Task: Open Card Card0000000235 in Board Board0000000059 in Workspace WS0000000020 in Trello. Add Member Email0000000079 to Card Card0000000235 in Board Board0000000059 in Workspace WS0000000020 in Trello. Add Orange Label titled Label0000000235 to Card Card0000000235 in Board Board0000000059 in Workspace WS0000000020 in Trello. Add Checklist CL0000000235 to Card Card0000000235 in Board Board0000000059 in Workspace WS0000000020 in Trello. Add Dates with Start Date as Oct 01 2023 and Due Date as Oct 31 2023 to Card Card0000000235 in Board Board0000000059 in Workspace WS0000000020 in Trello
Action: Mouse moved to (673, 712)
Screenshot: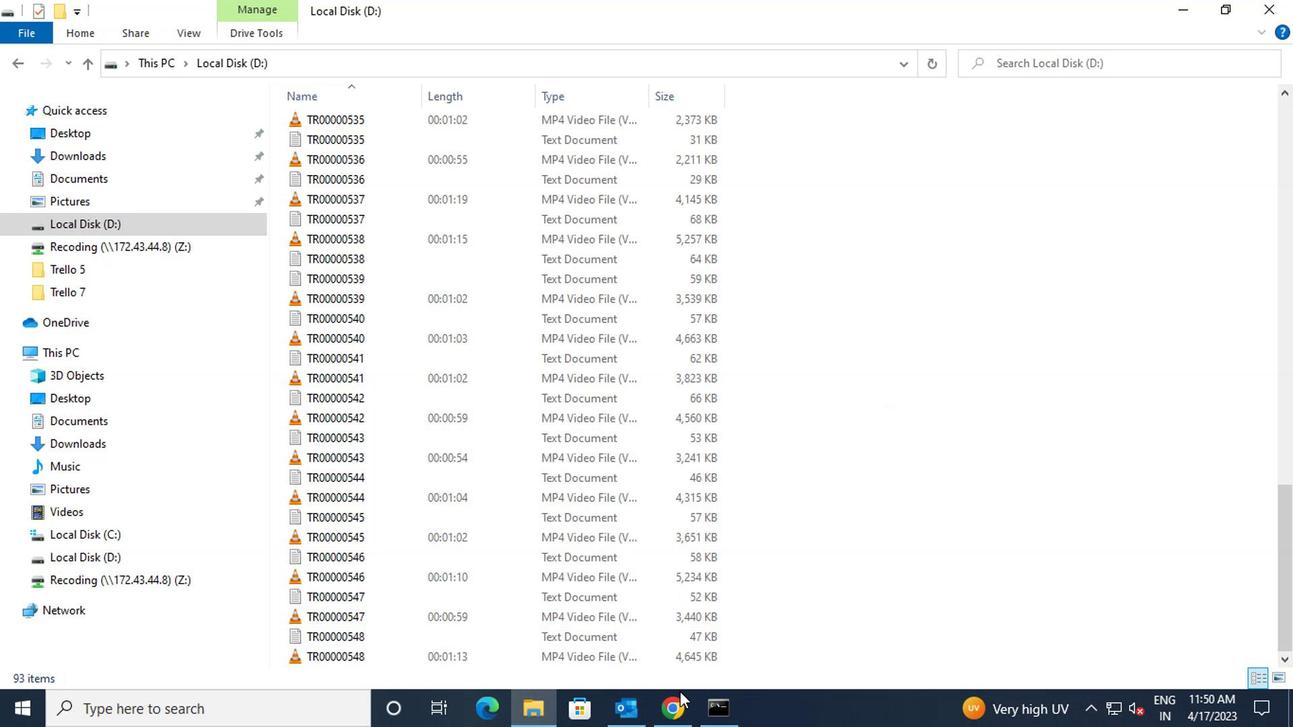 
Action: Mouse pressed left at (673, 712)
Screenshot: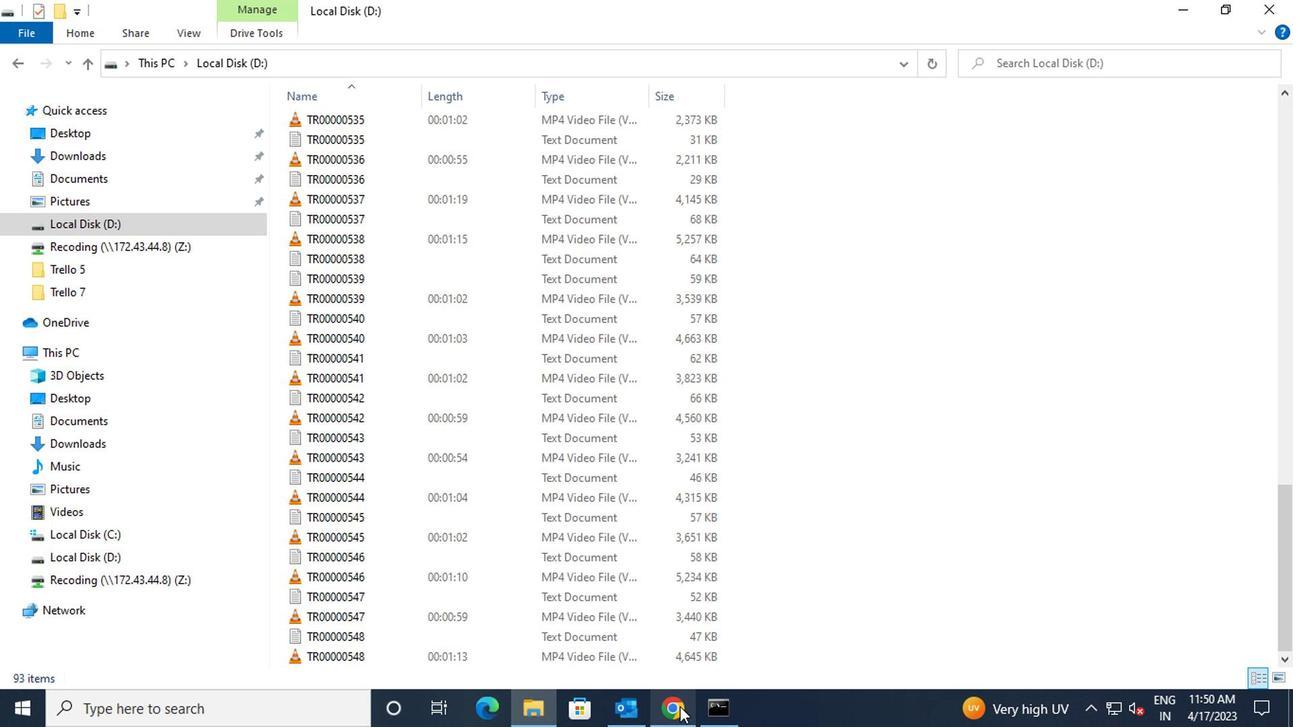
Action: Mouse moved to (138, 475)
Screenshot: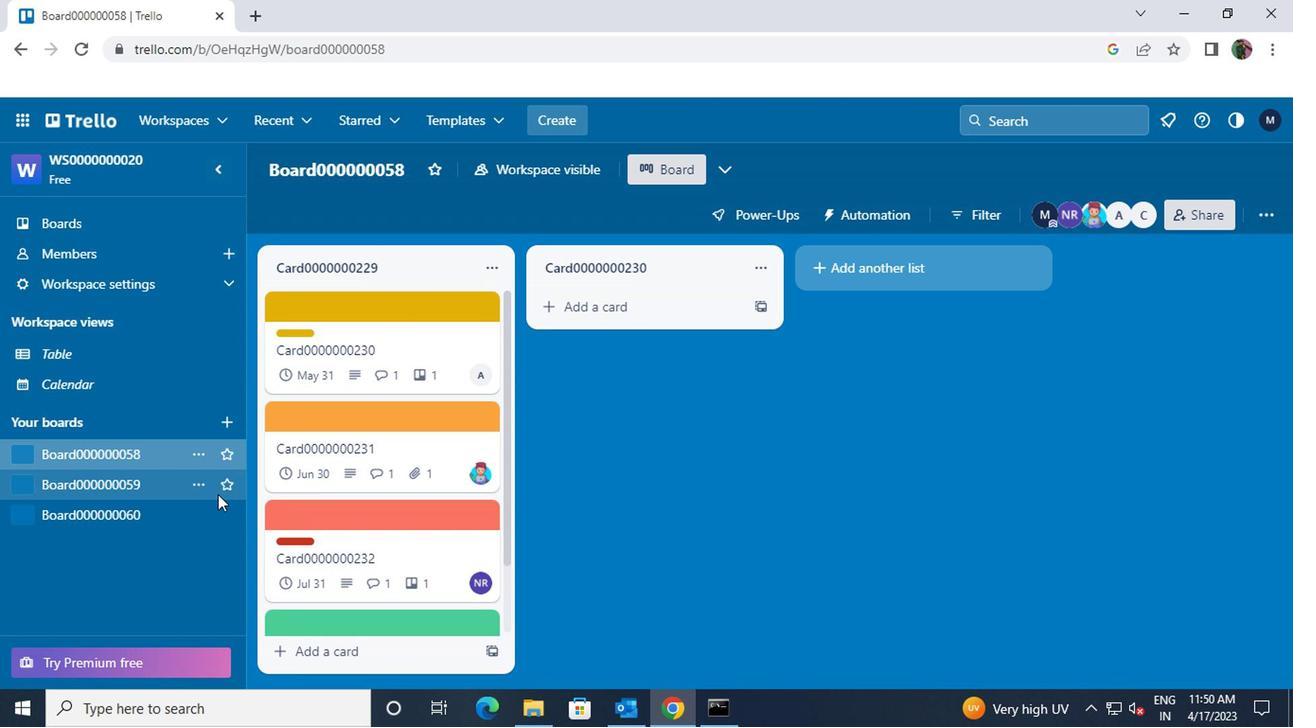 
Action: Mouse pressed left at (138, 475)
Screenshot: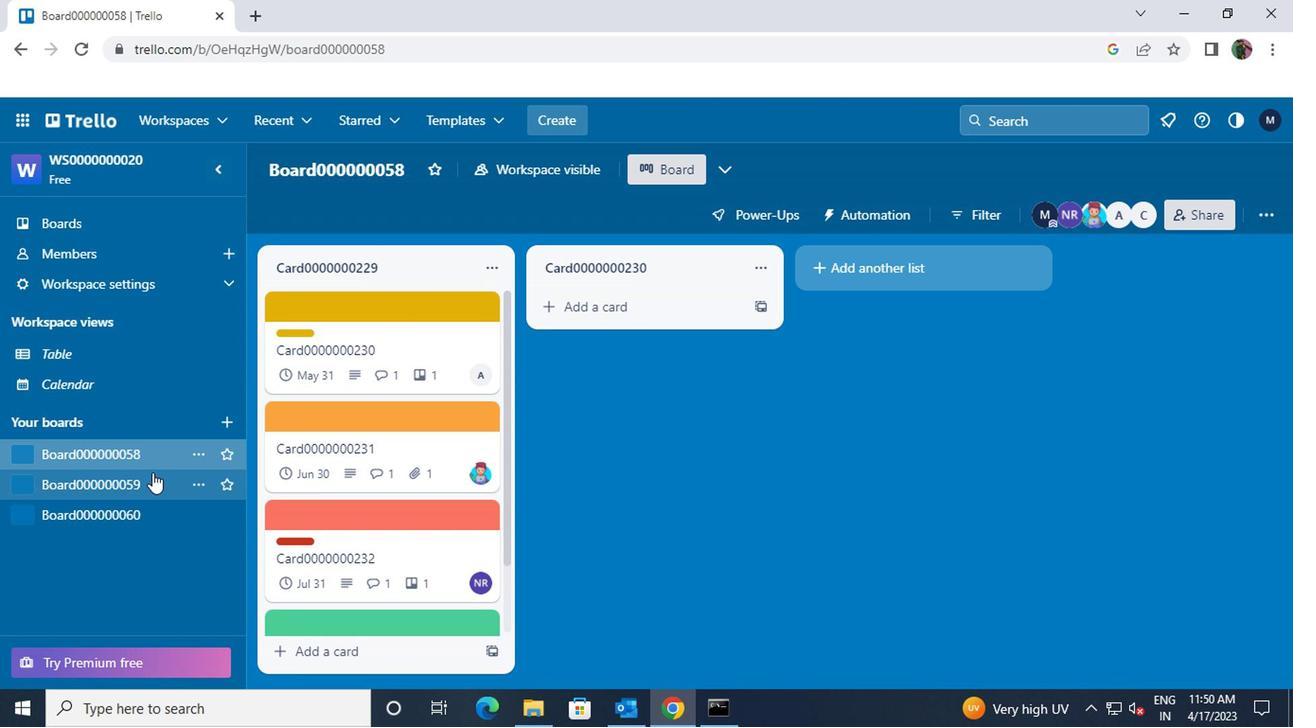 
Action: Mouse moved to (320, 510)
Screenshot: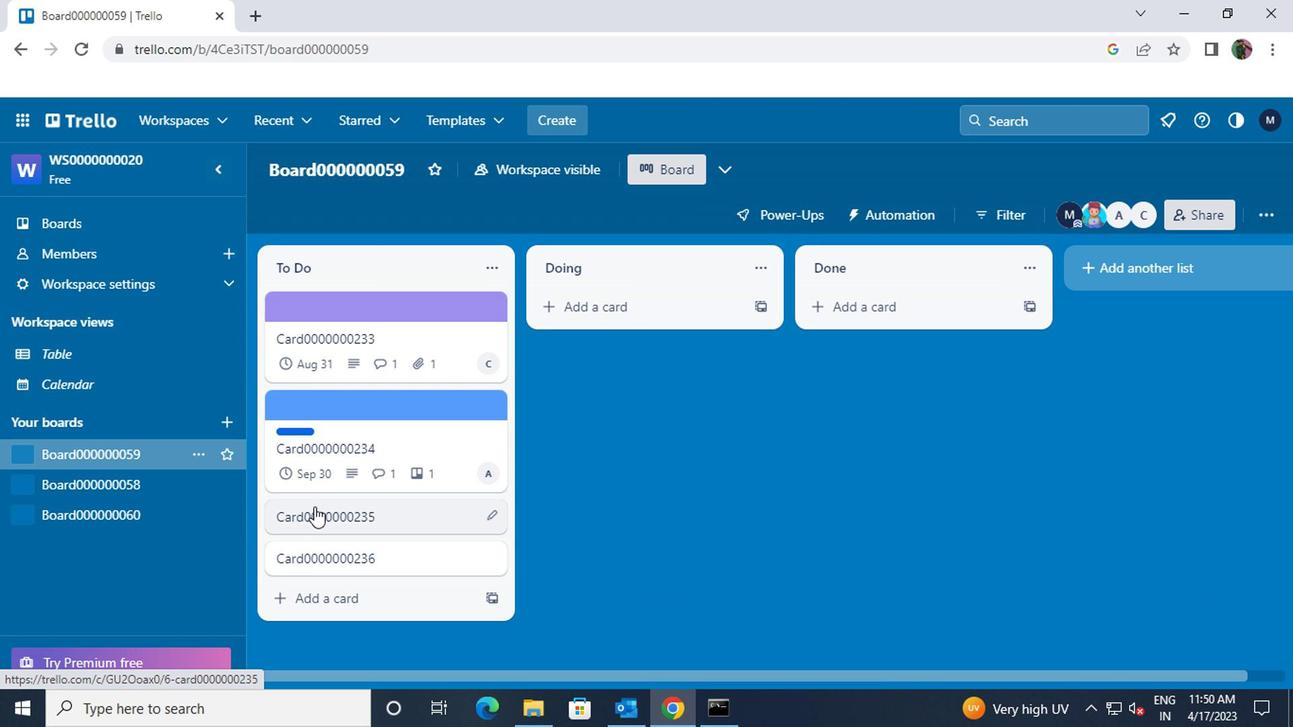 
Action: Mouse pressed left at (320, 510)
Screenshot: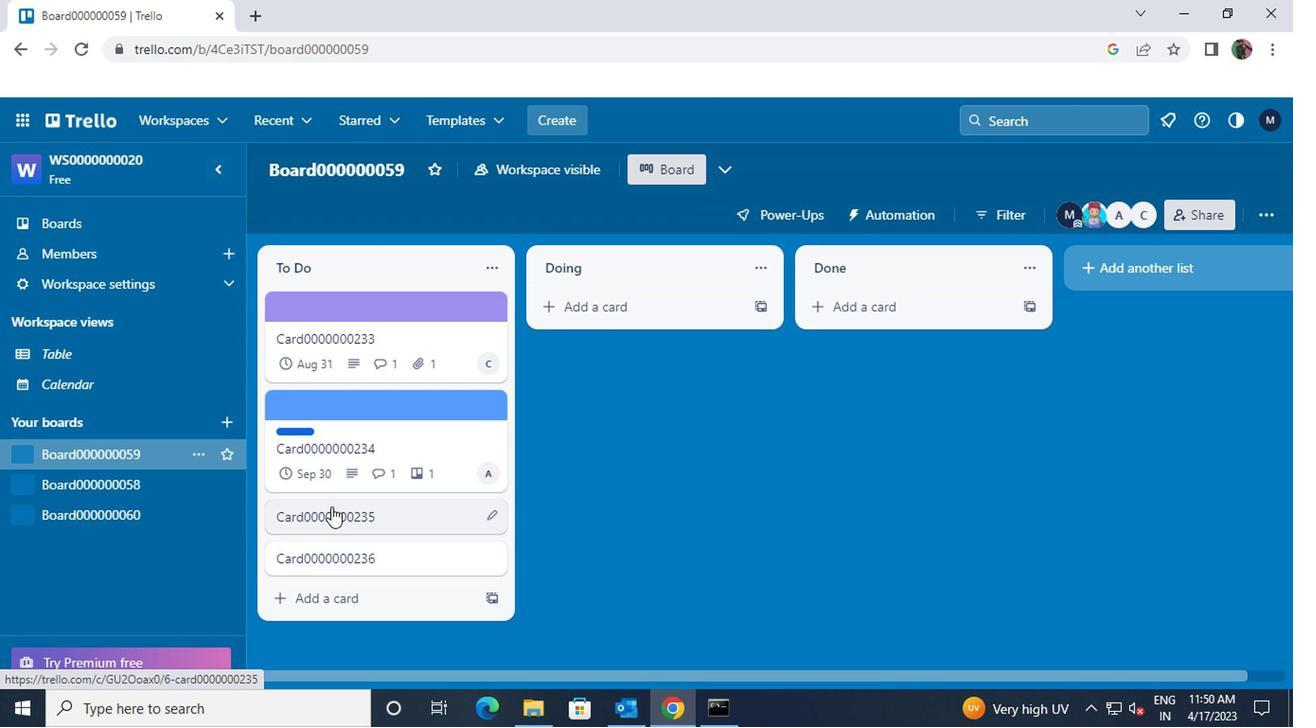 
Action: Mouse moved to (867, 271)
Screenshot: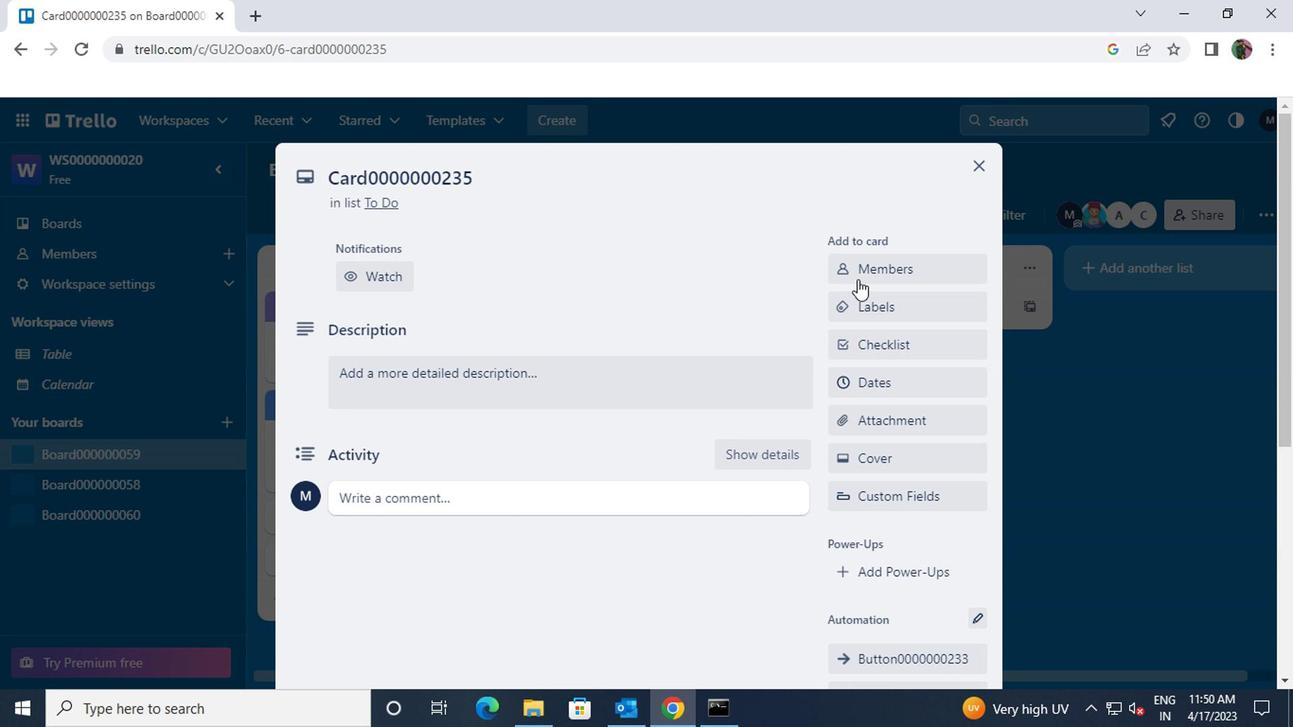 
Action: Mouse pressed left at (867, 271)
Screenshot: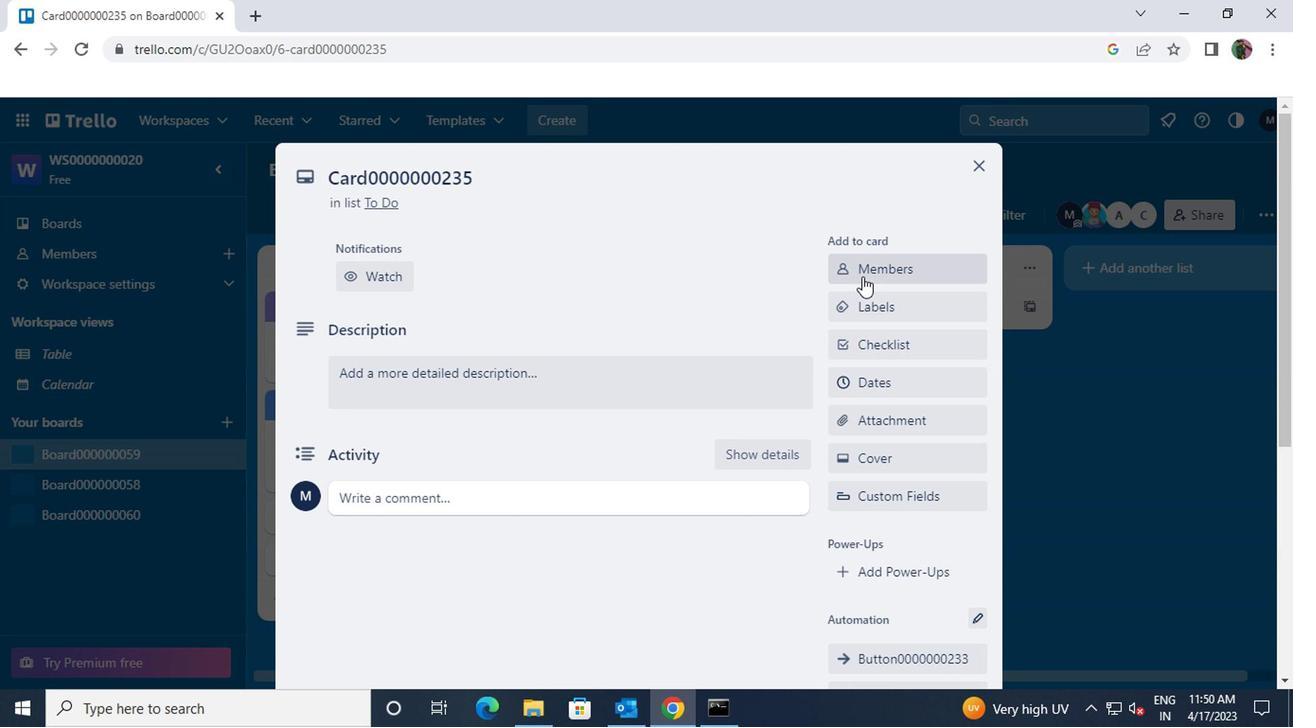 
Action: Key pressed vinnyoffice2<Key.shift>@GMAIL.COM
Screenshot: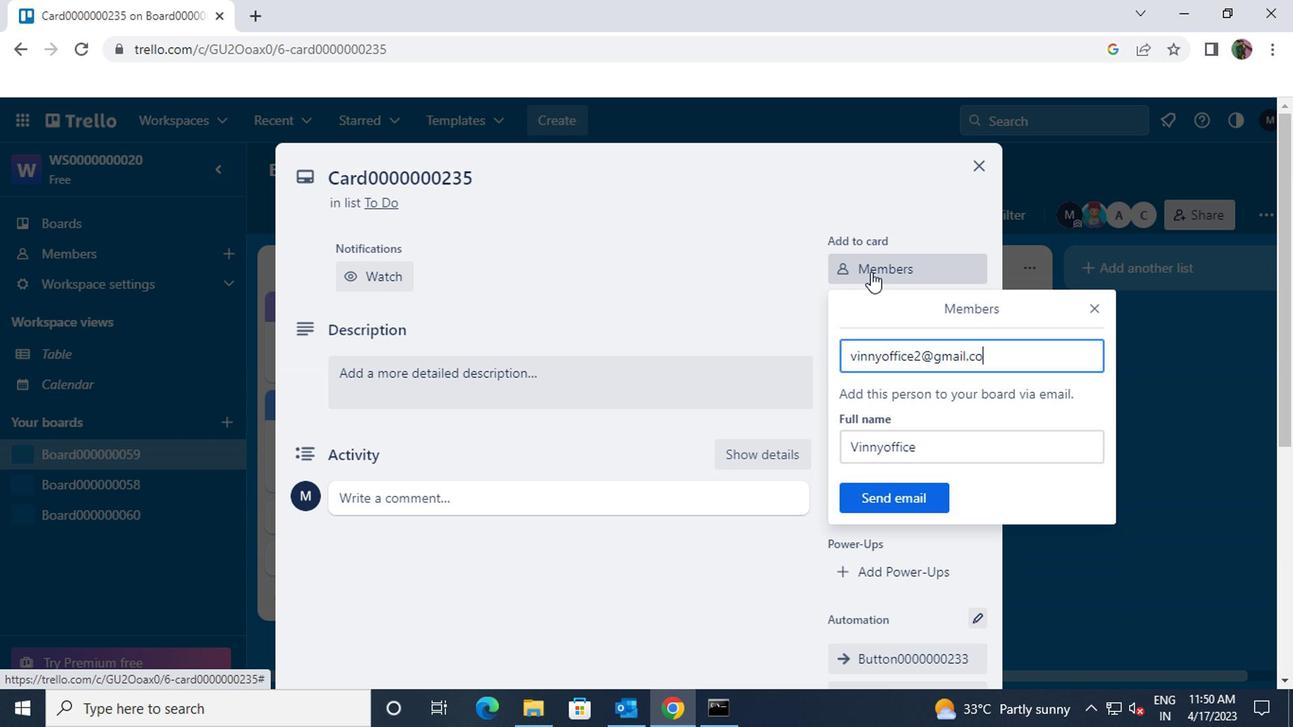 
Action: Mouse moved to (862, 497)
Screenshot: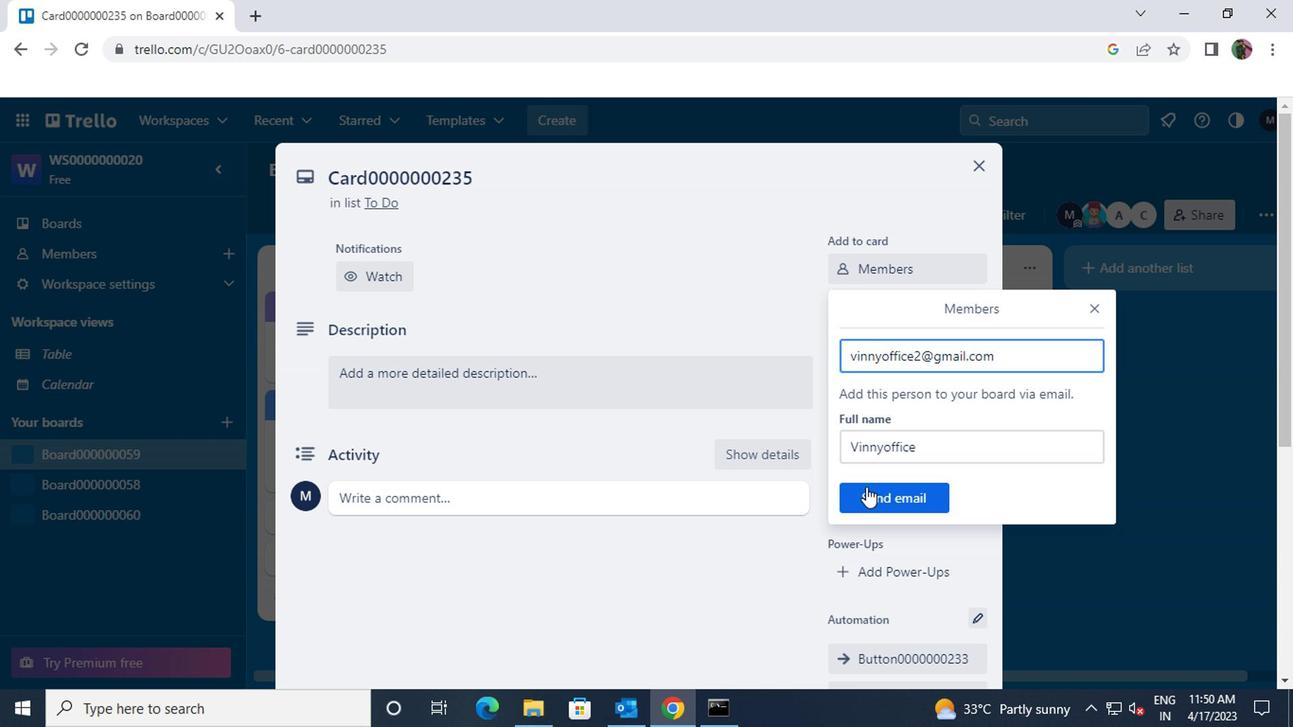 
Action: Mouse pressed left at (862, 497)
Screenshot: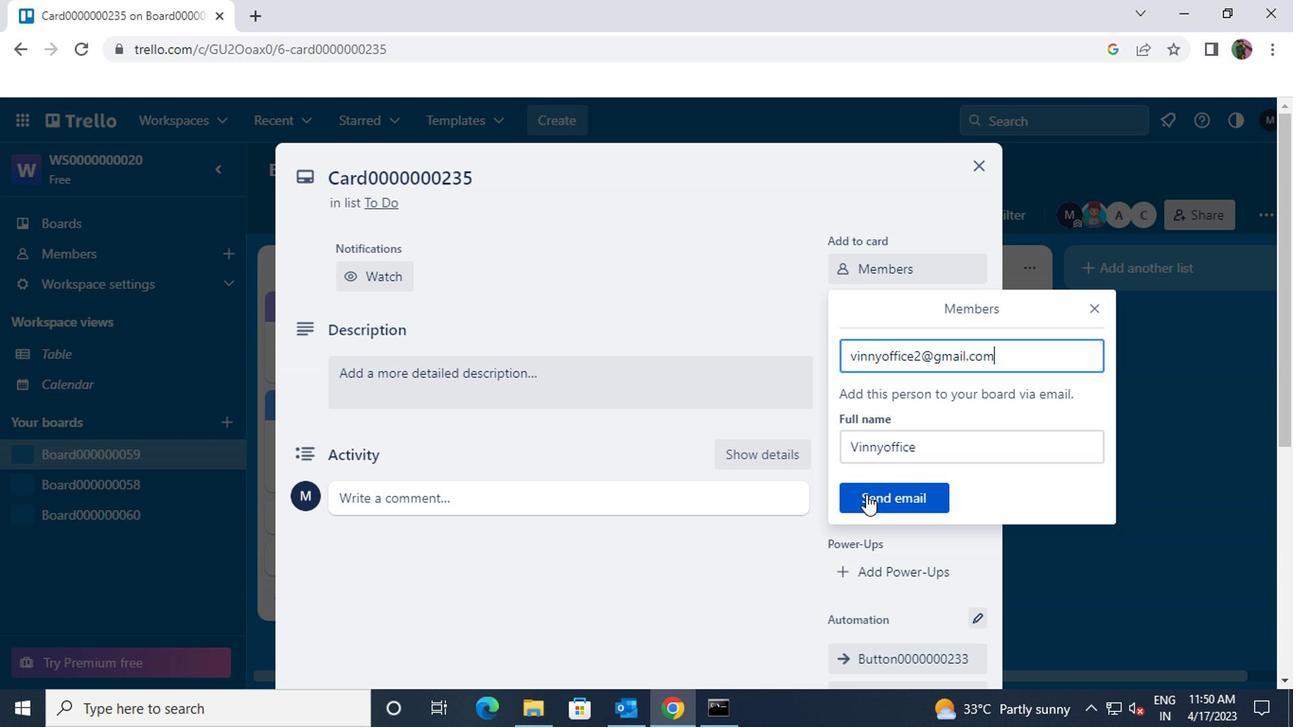 
Action: Mouse moved to (885, 309)
Screenshot: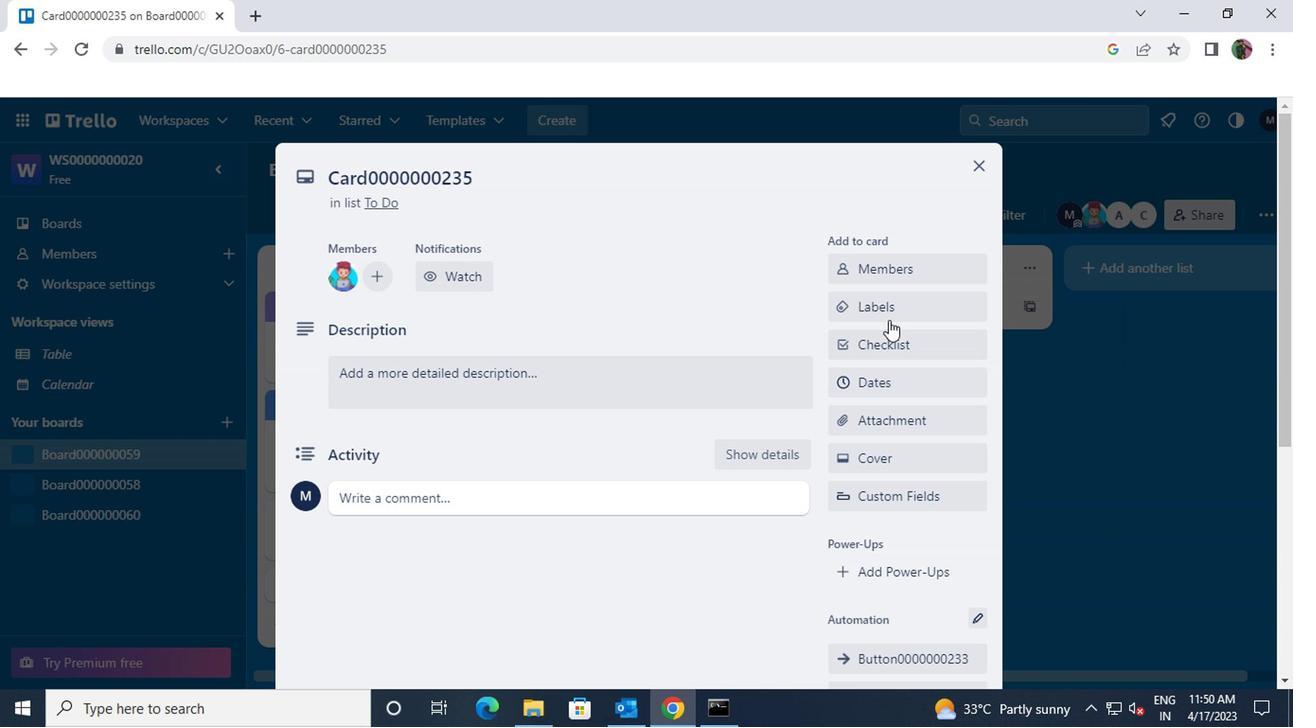 
Action: Mouse pressed left at (885, 309)
Screenshot: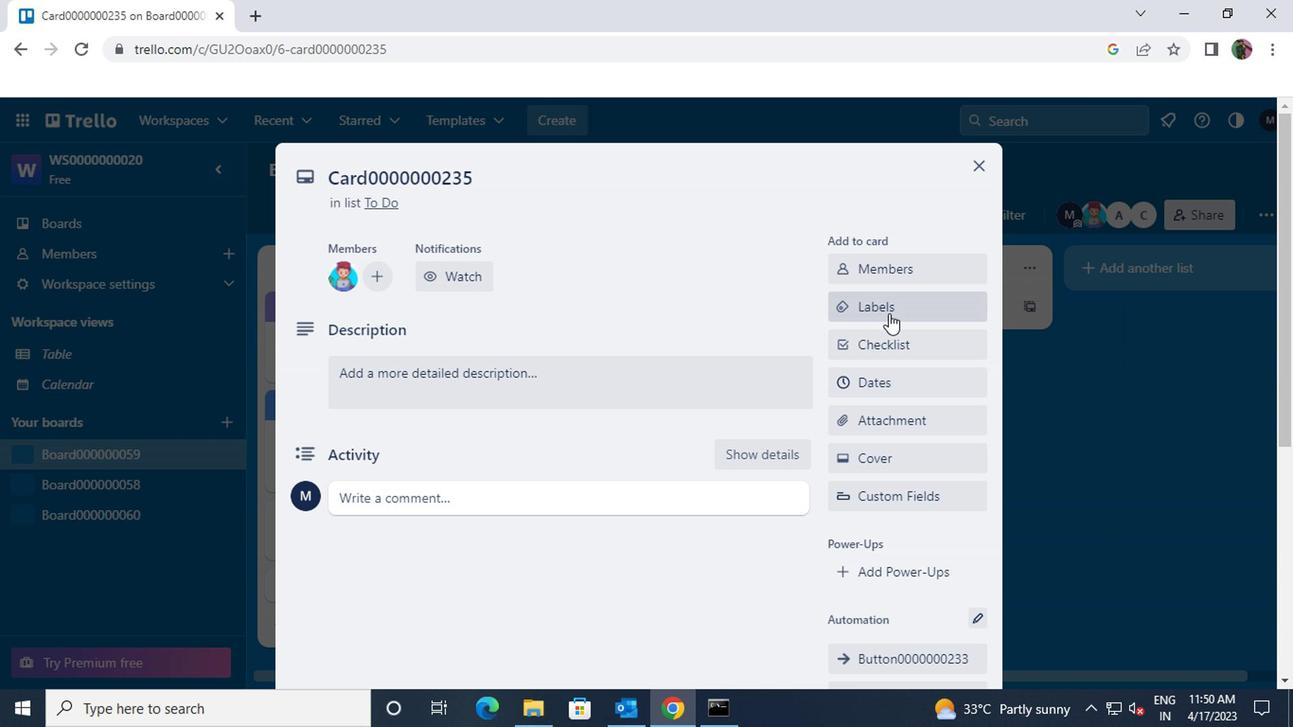 
Action: Mouse moved to (928, 529)
Screenshot: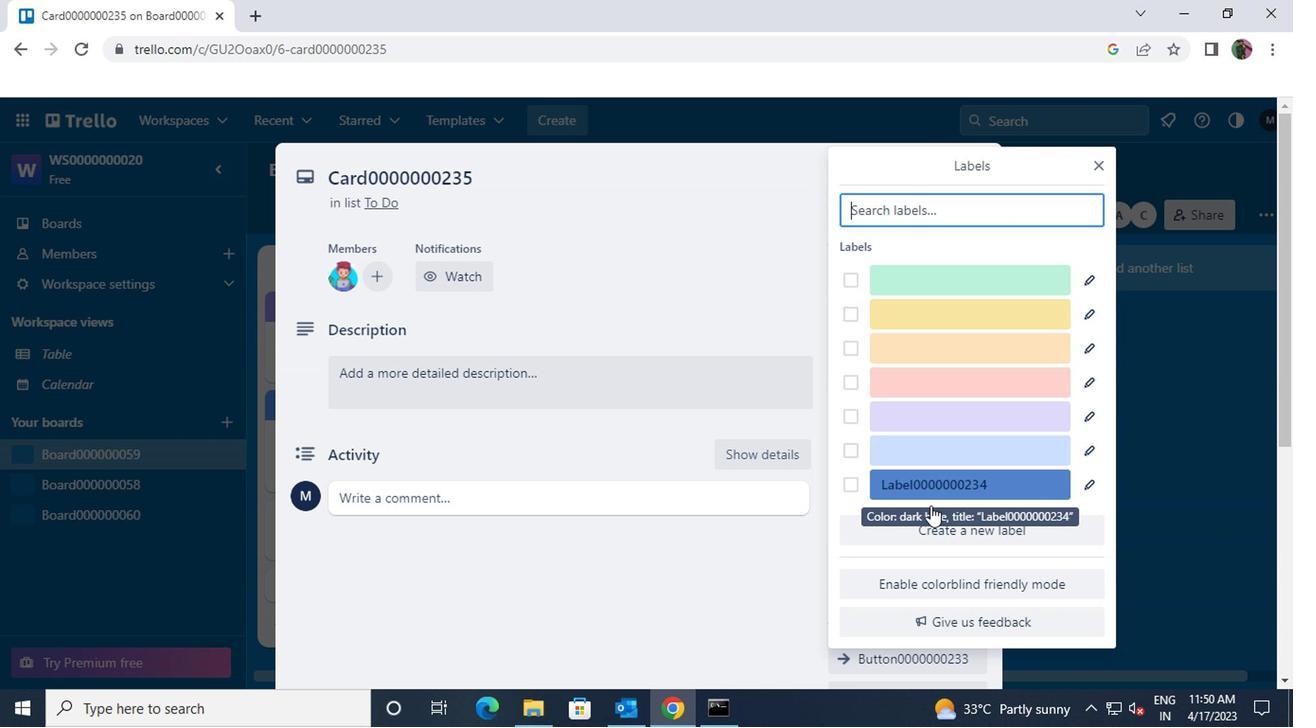 
Action: Mouse pressed left at (928, 529)
Screenshot: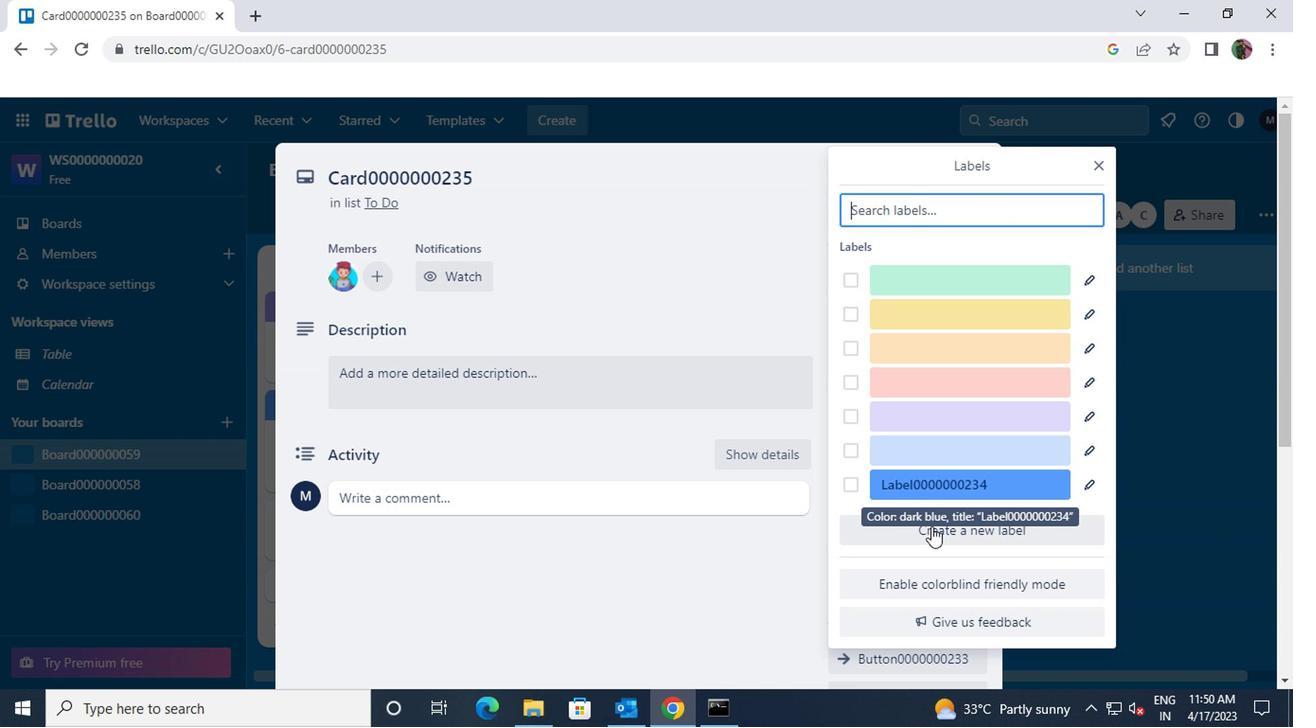 
Action: Mouse moved to (894, 334)
Screenshot: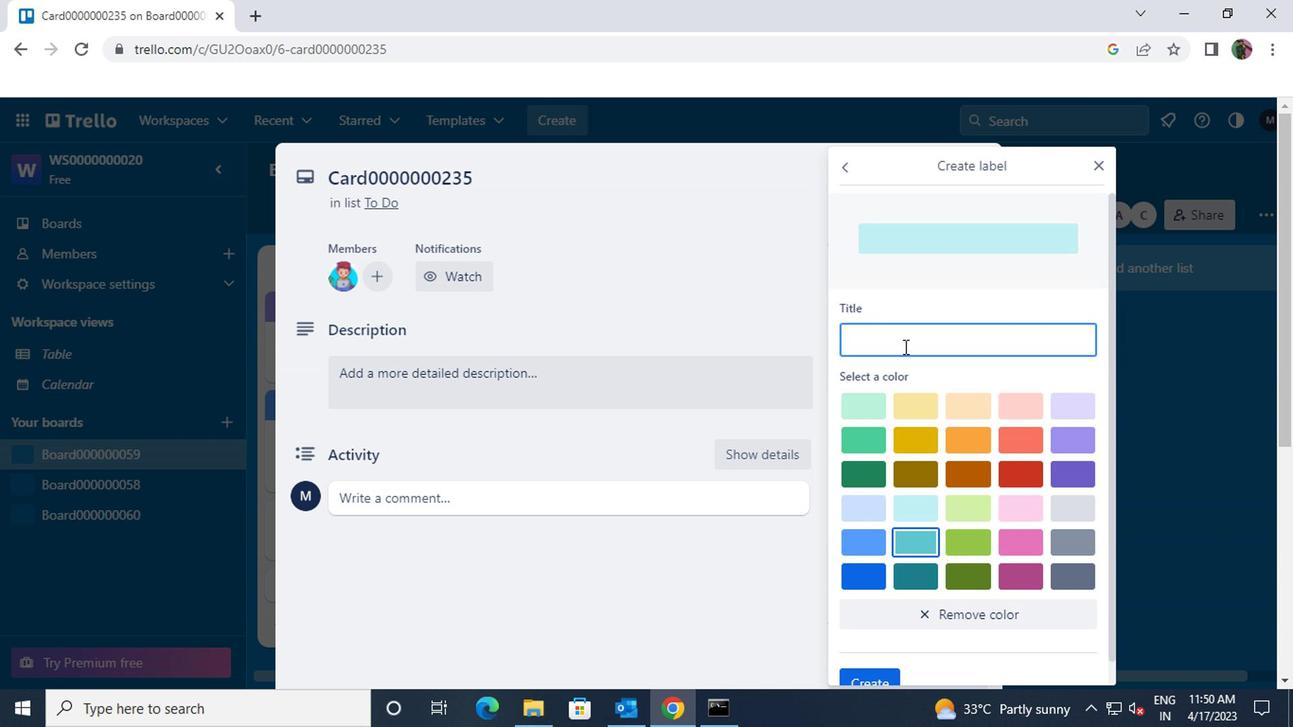 
Action: Mouse pressed left at (894, 334)
Screenshot: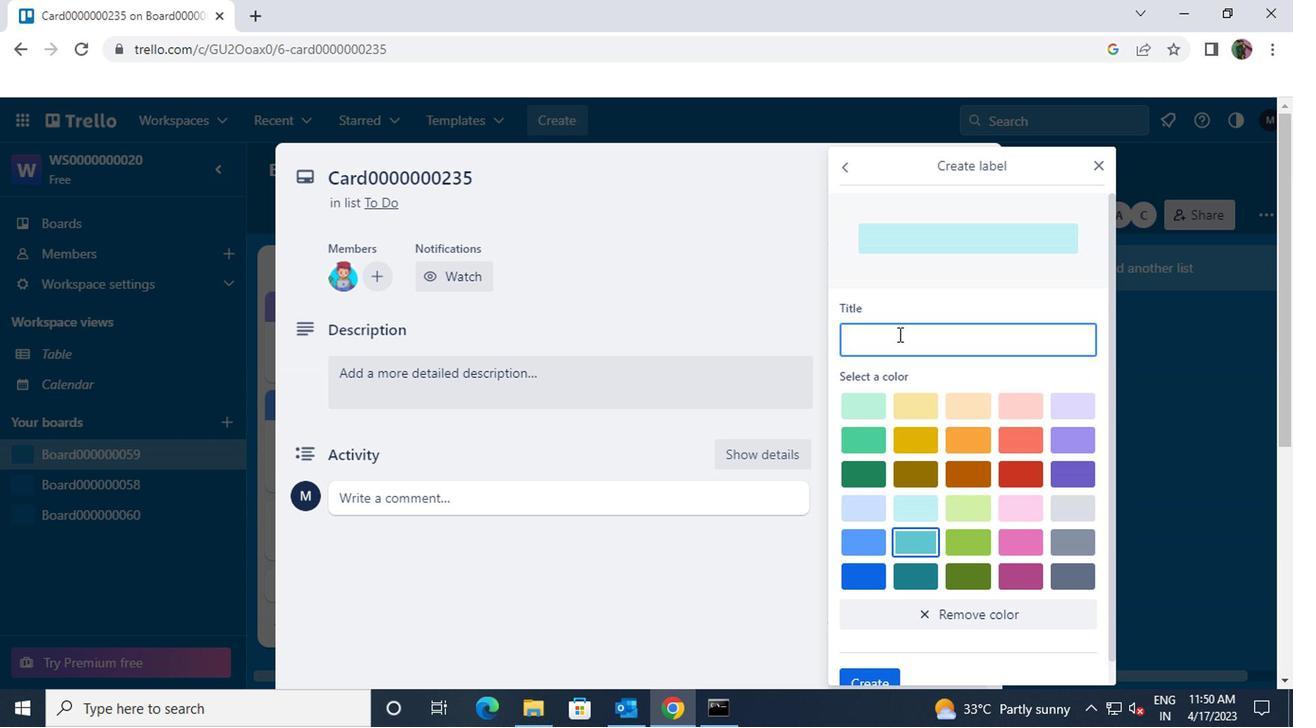 
Action: Key pressed <Key.shift>LABEL0000000235
Screenshot: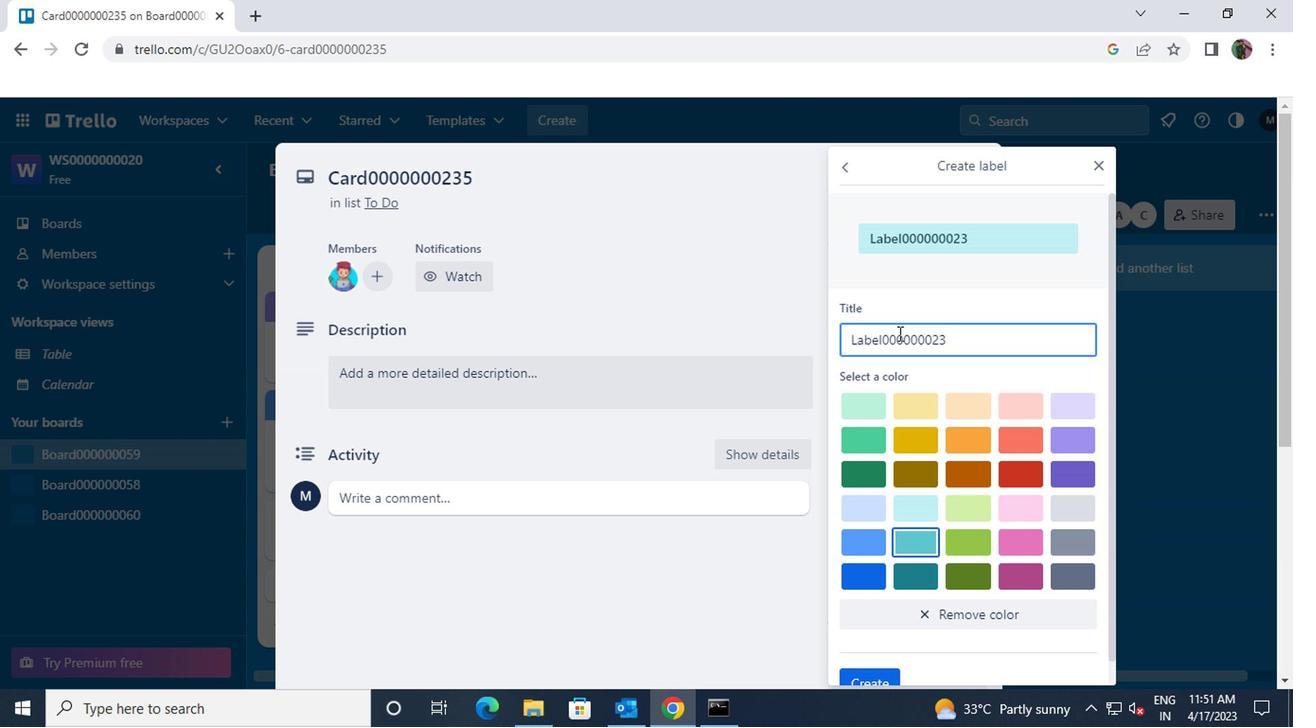 
Action: Mouse moved to (1007, 440)
Screenshot: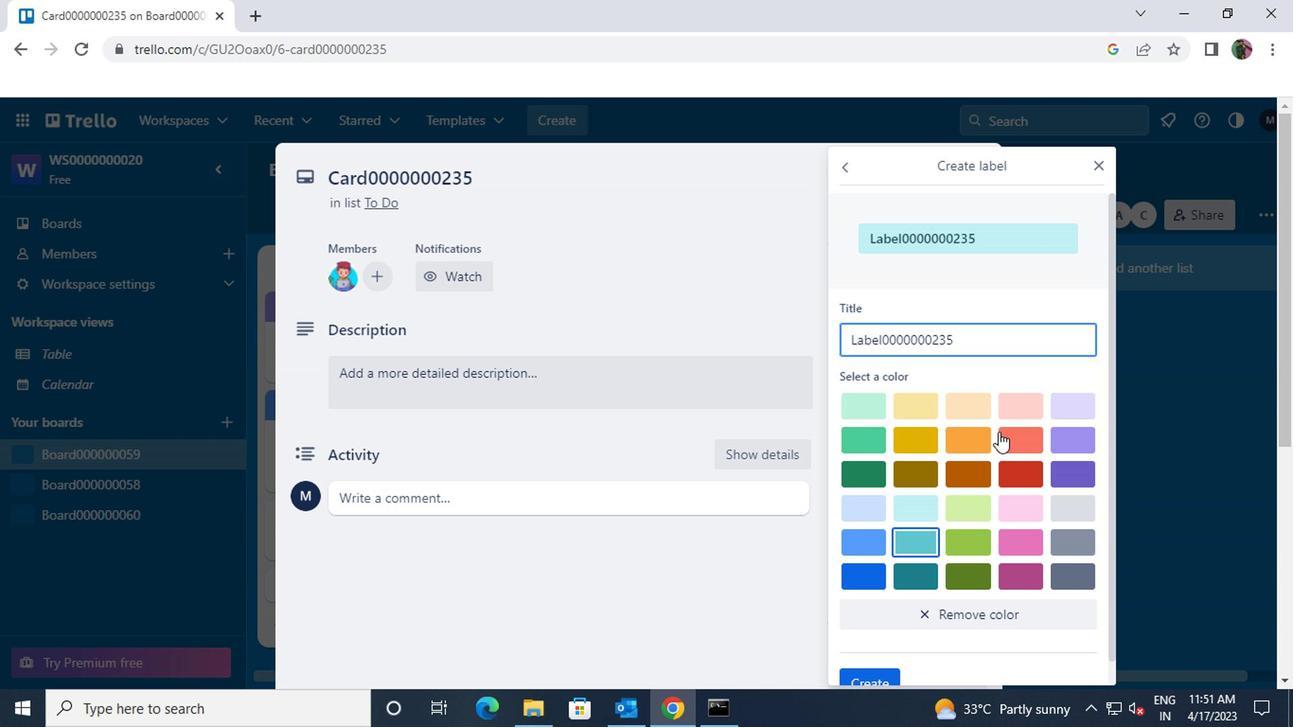 
Action: Mouse pressed left at (1007, 440)
Screenshot: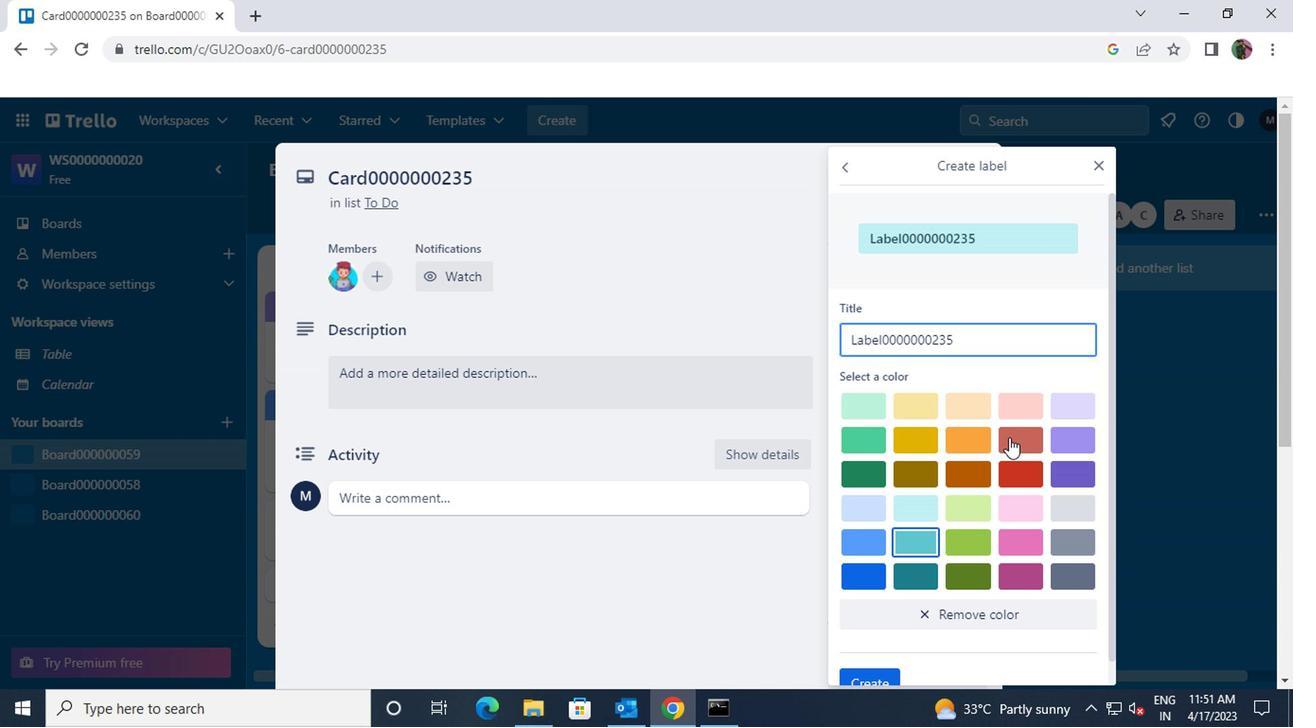 
Action: Mouse moved to (1008, 440)
Screenshot: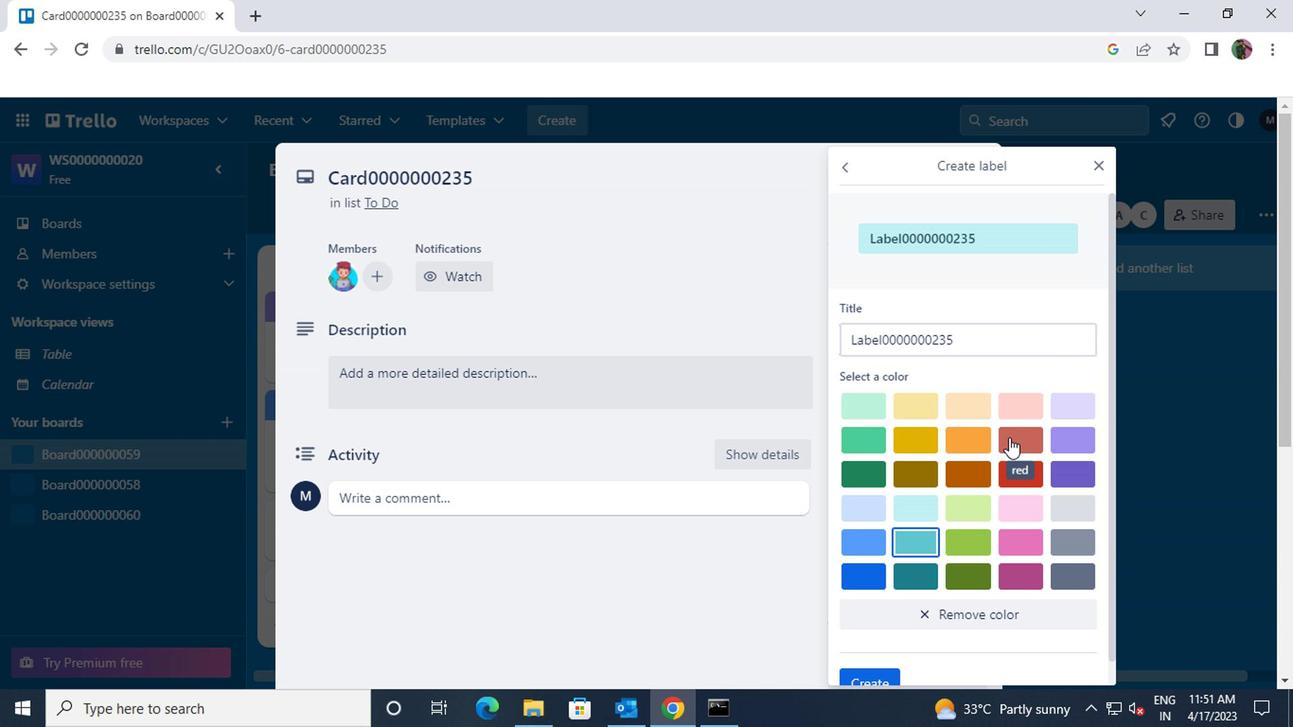 
Action: Mouse scrolled (1008, 438) with delta (0, -1)
Screenshot: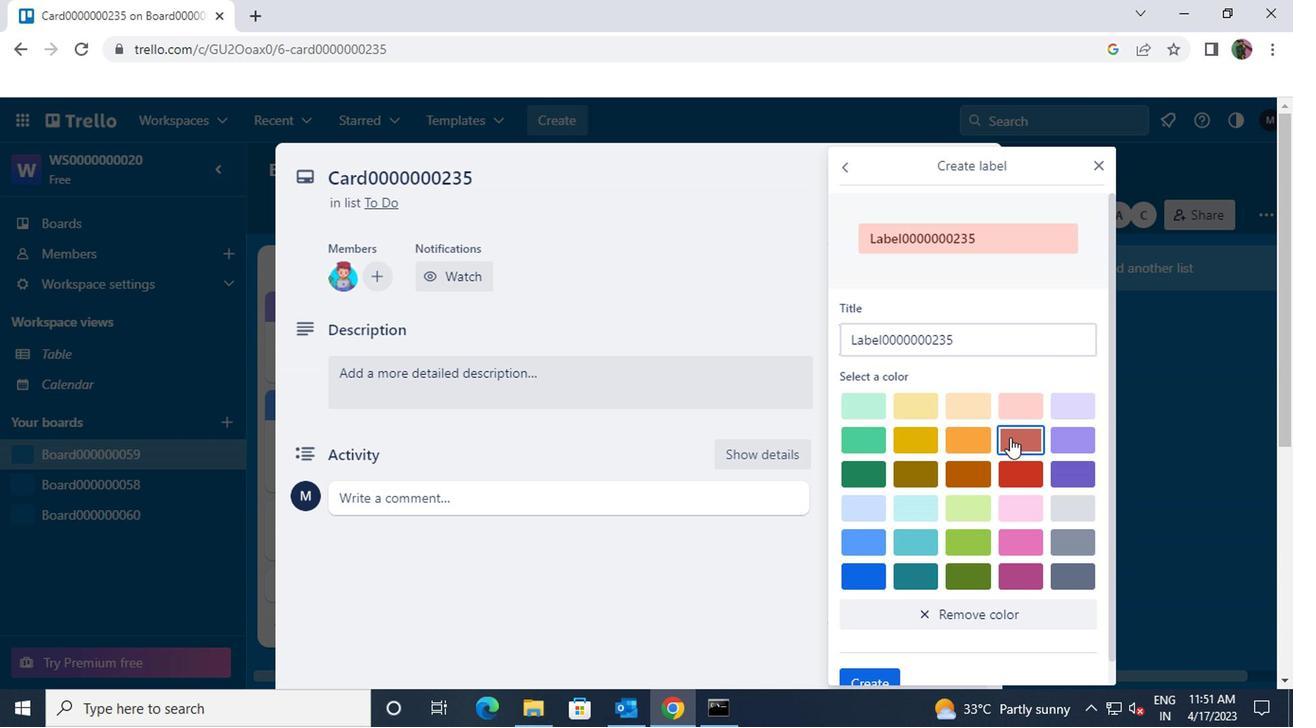 
Action: Mouse moved to (882, 658)
Screenshot: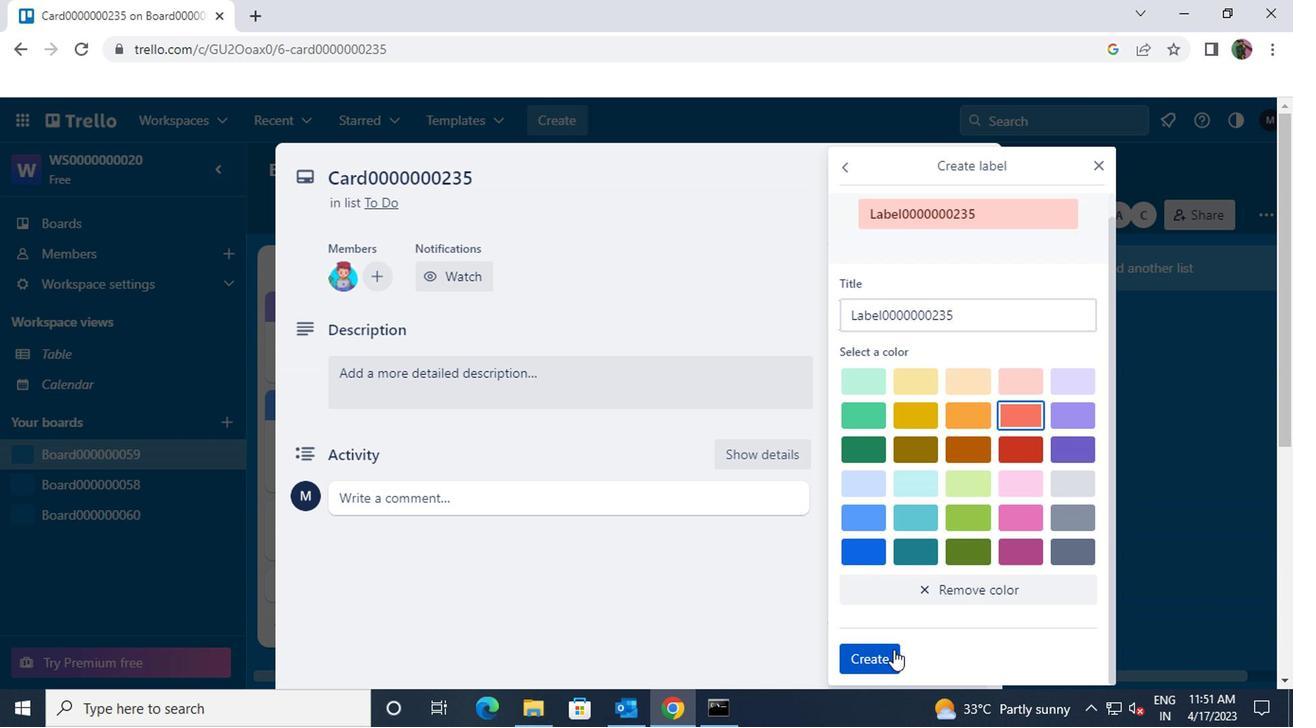 
Action: Mouse pressed left at (882, 658)
Screenshot: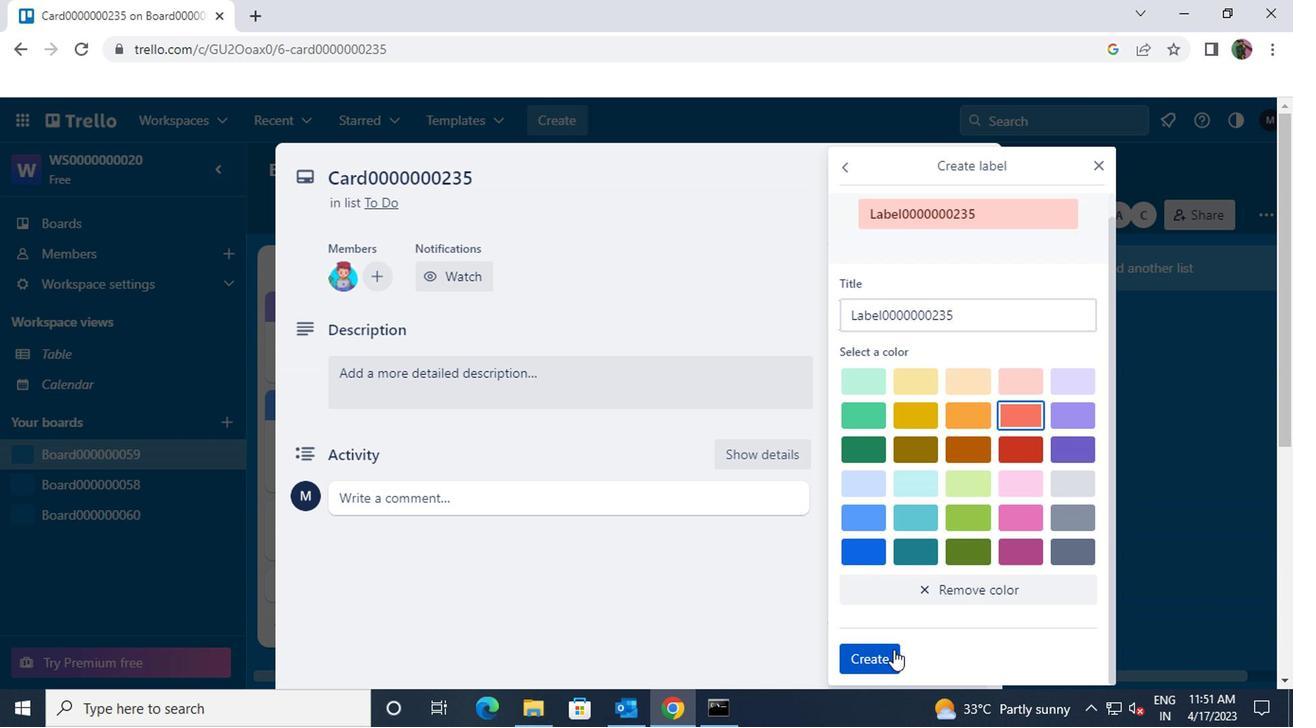
Action: Mouse moved to (876, 657)
Screenshot: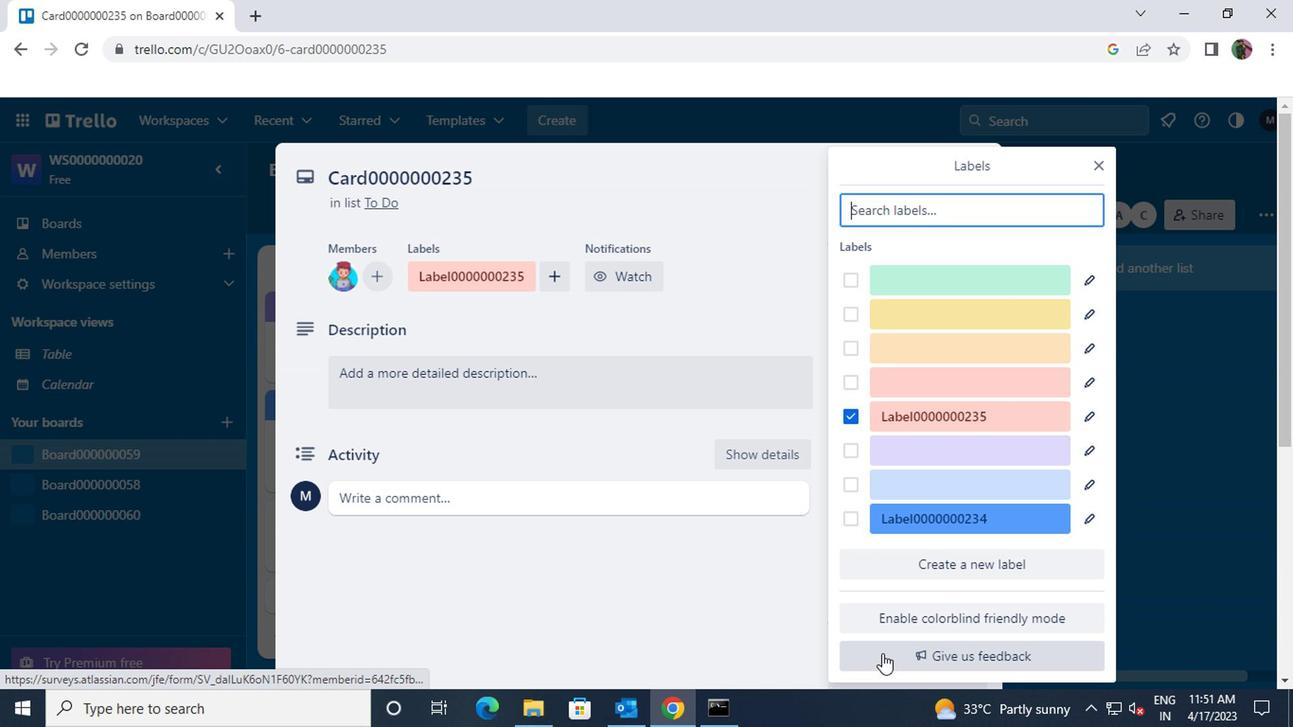 
Action: Mouse scrolled (876, 658) with delta (0, 0)
Screenshot: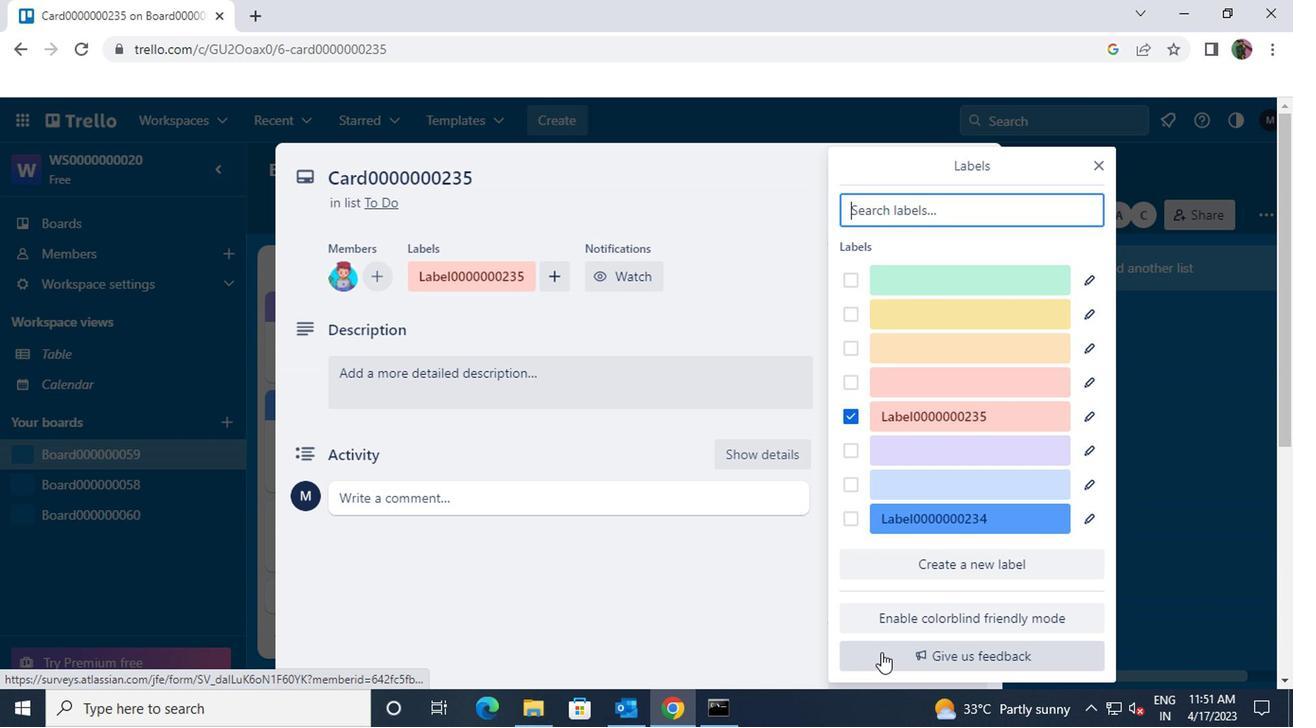 
Action: Mouse scrolled (876, 658) with delta (0, 0)
Screenshot: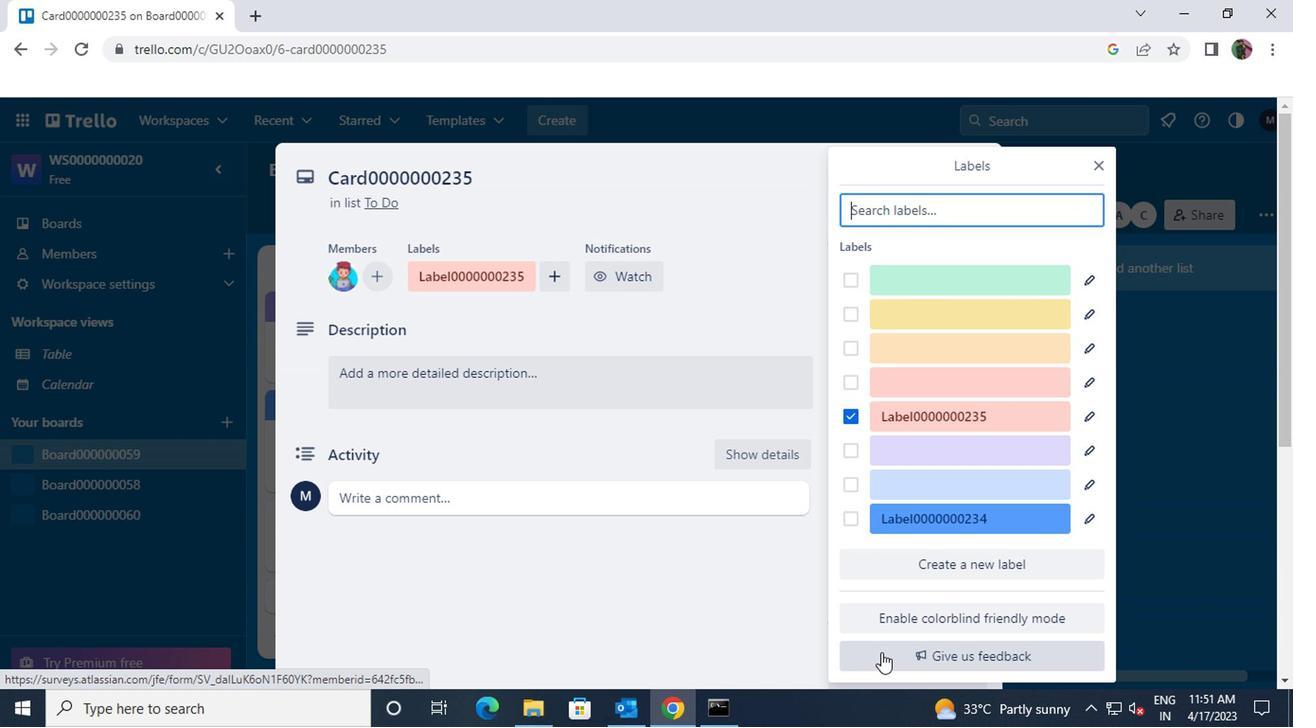
Action: Mouse moved to (1100, 167)
Screenshot: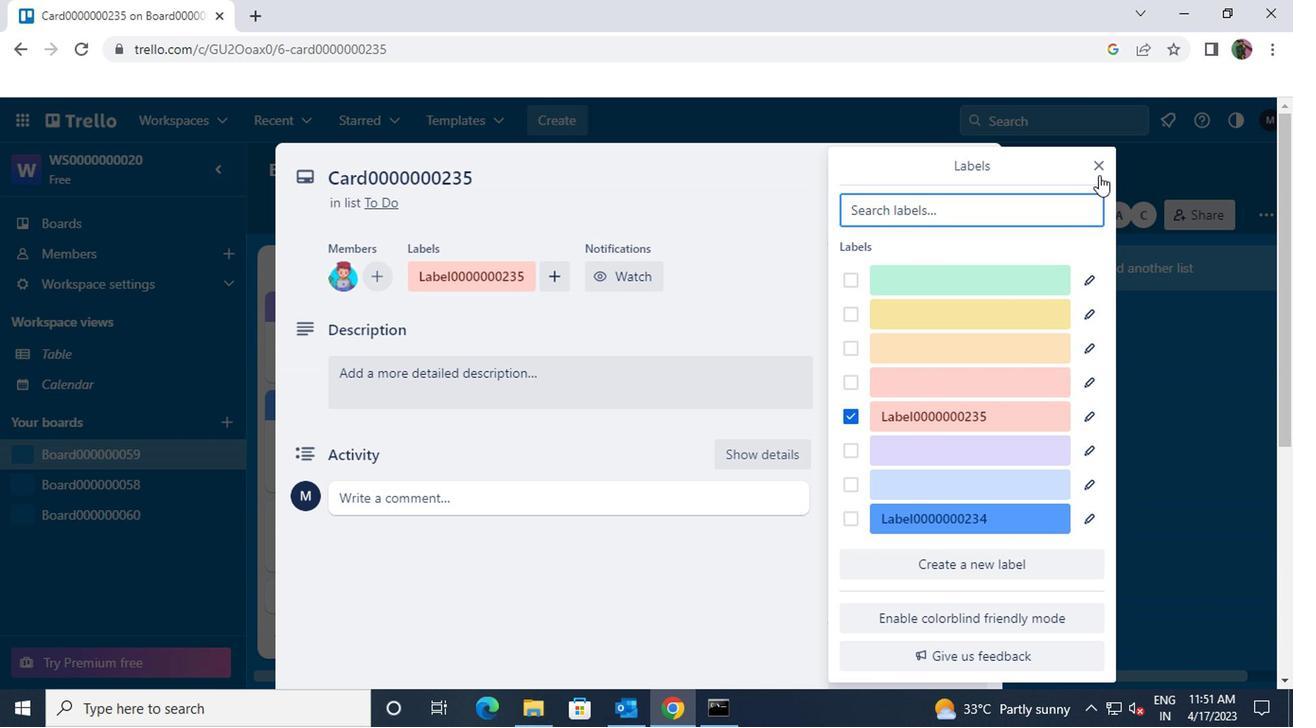 
Action: Mouse pressed left at (1100, 167)
Screenshot: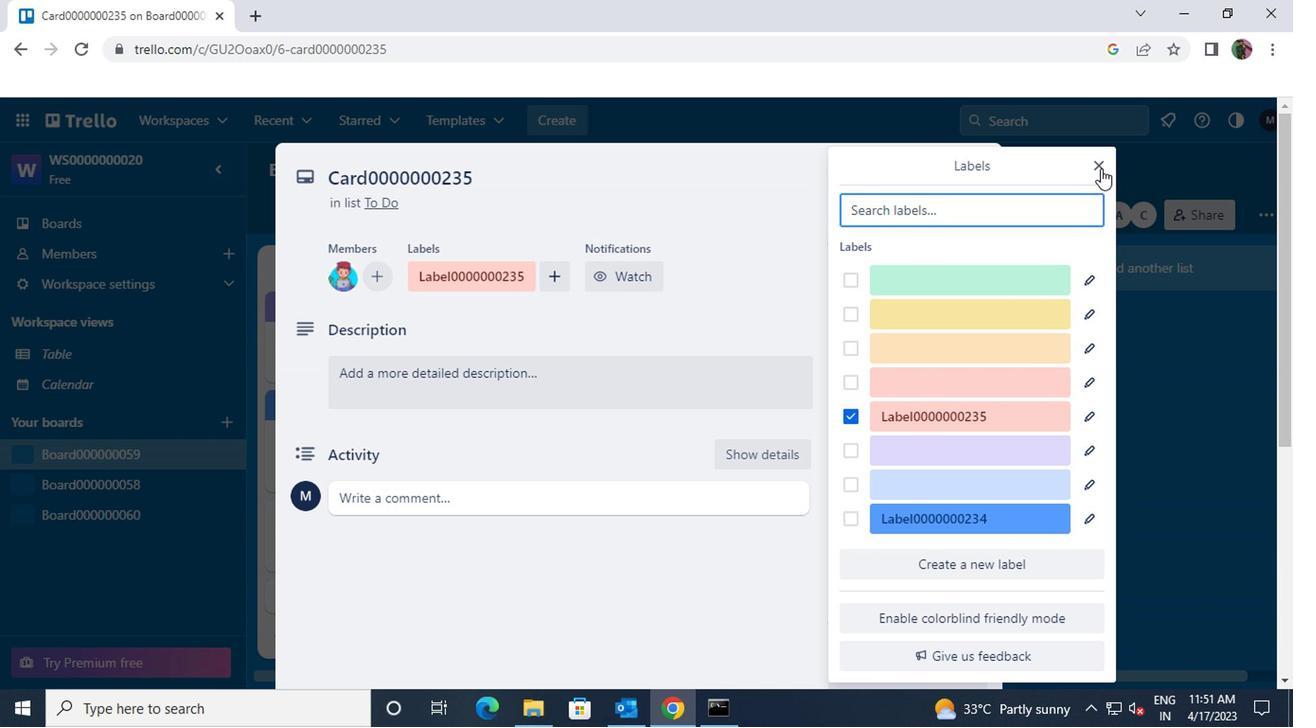 
Action: Mouse moved to (922, 343)
Screenshot: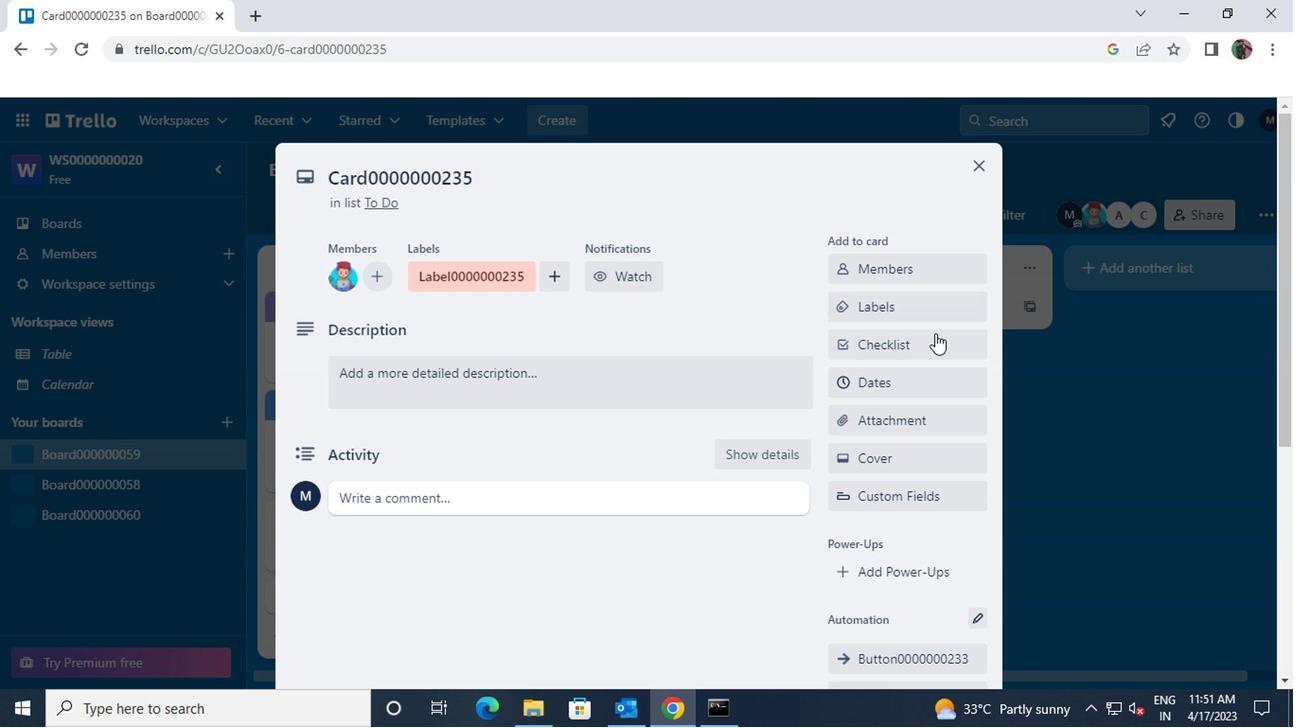 
Action: Mouse pressed left at (922, 343)
Screenshot: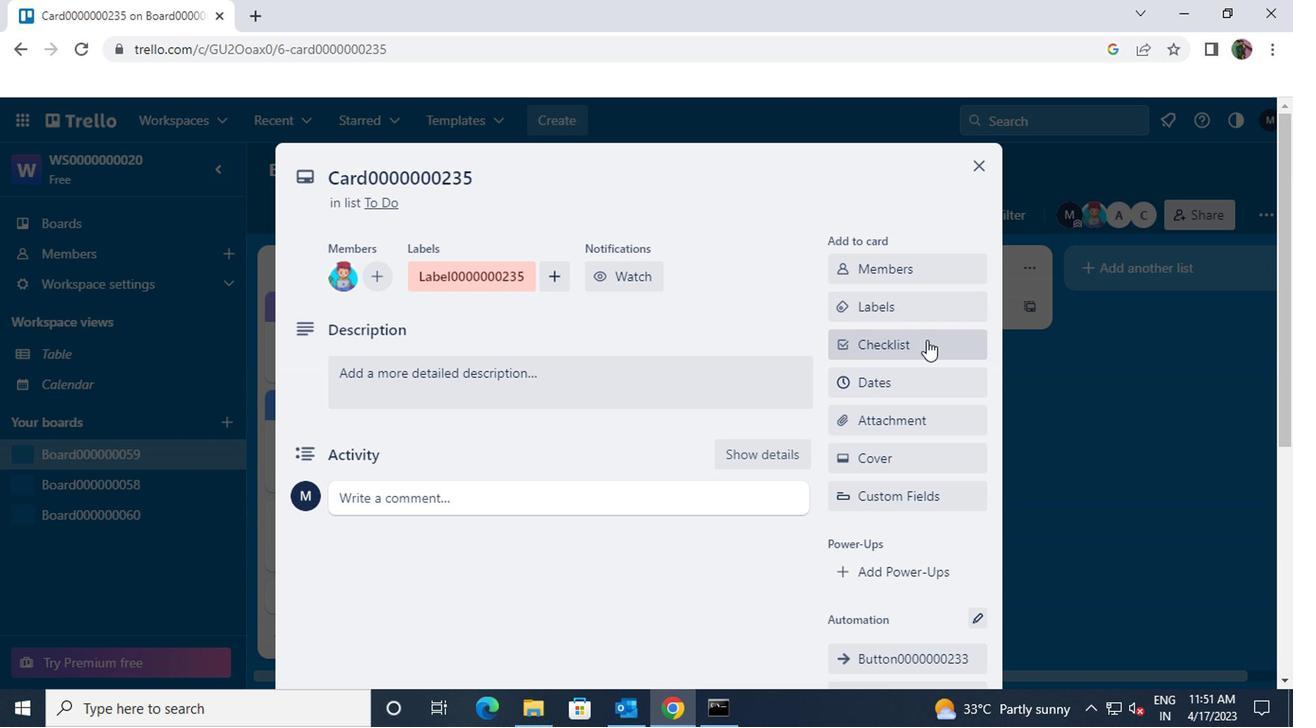
Action: Key pressed <Key.shift>CL0000000235
Screenshot: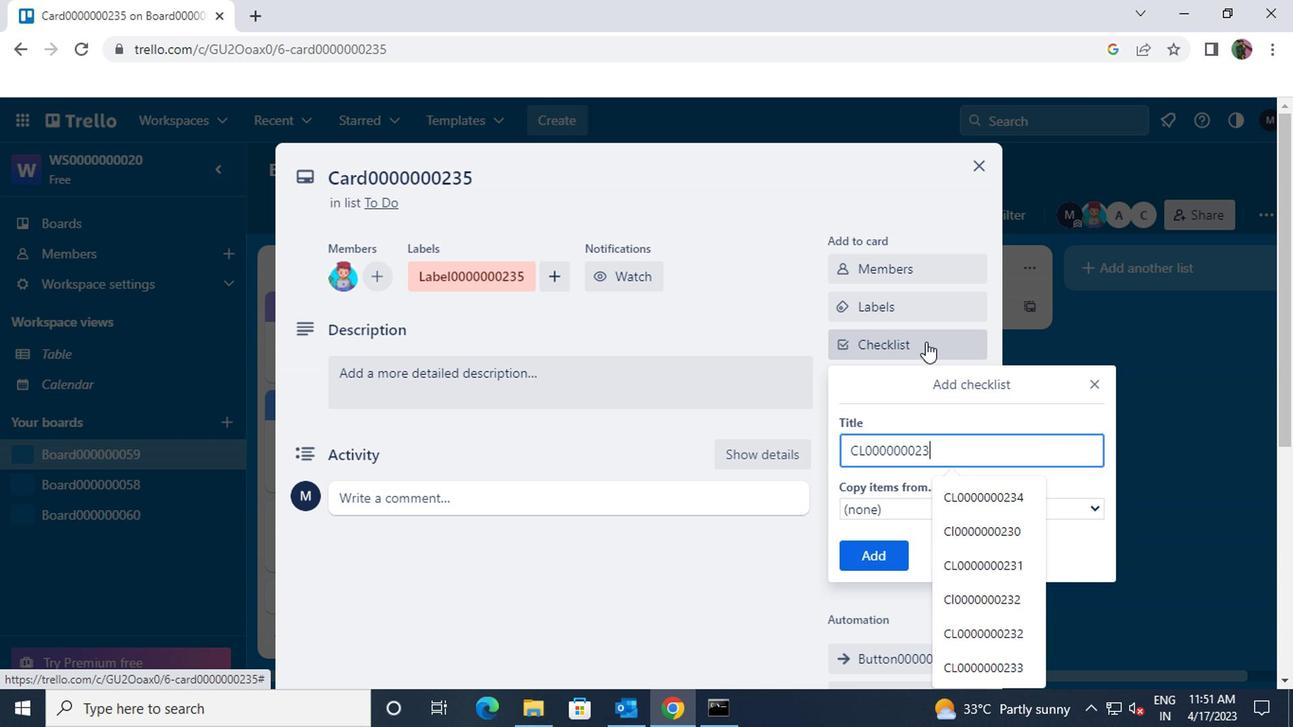 
Action: Mouse moved to (866, 556)
Screenshot: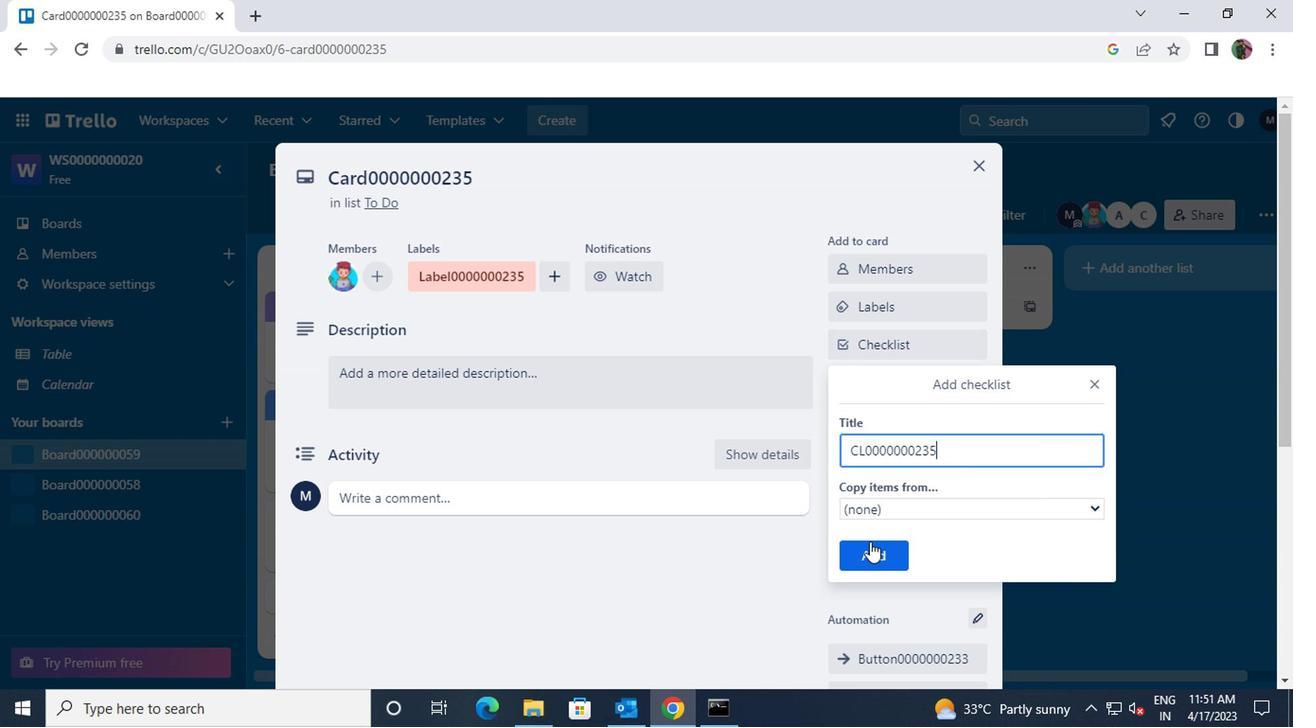 
Action: Mouse pressed left at (866, 556)
Screenshot: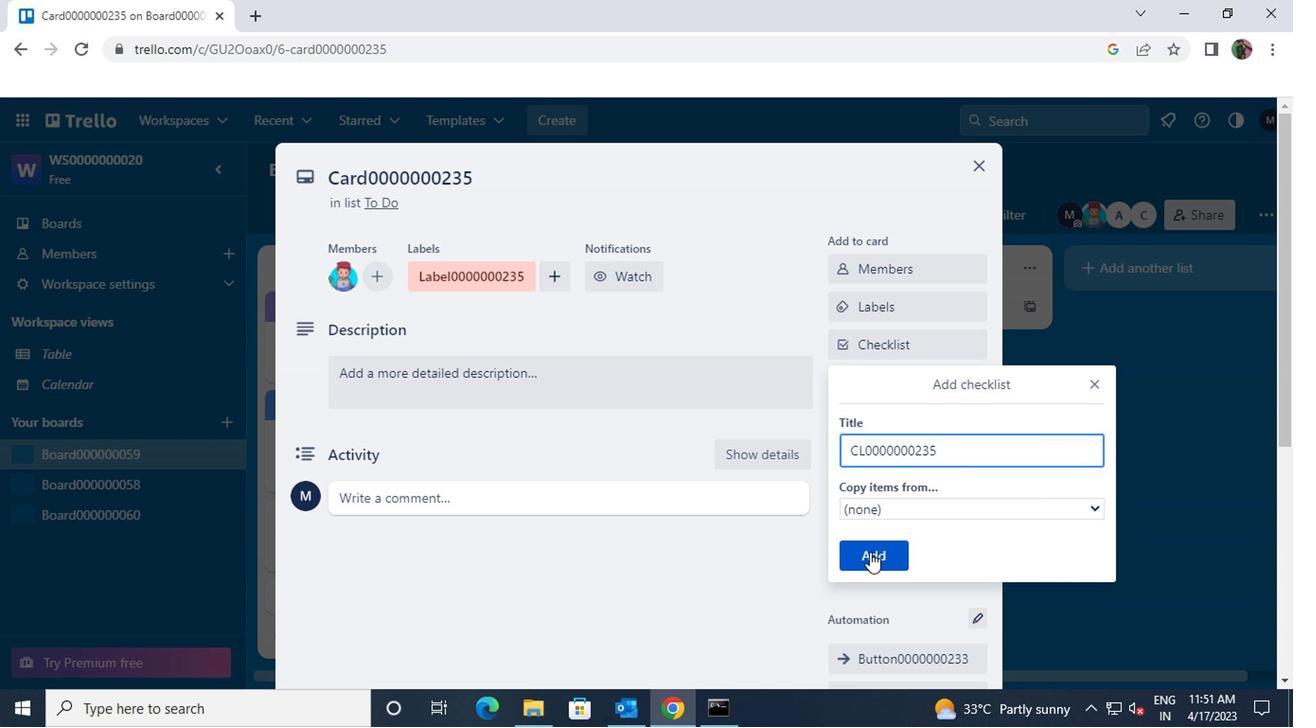 
Action: Mouse moved to (872, 384)
Screenshot: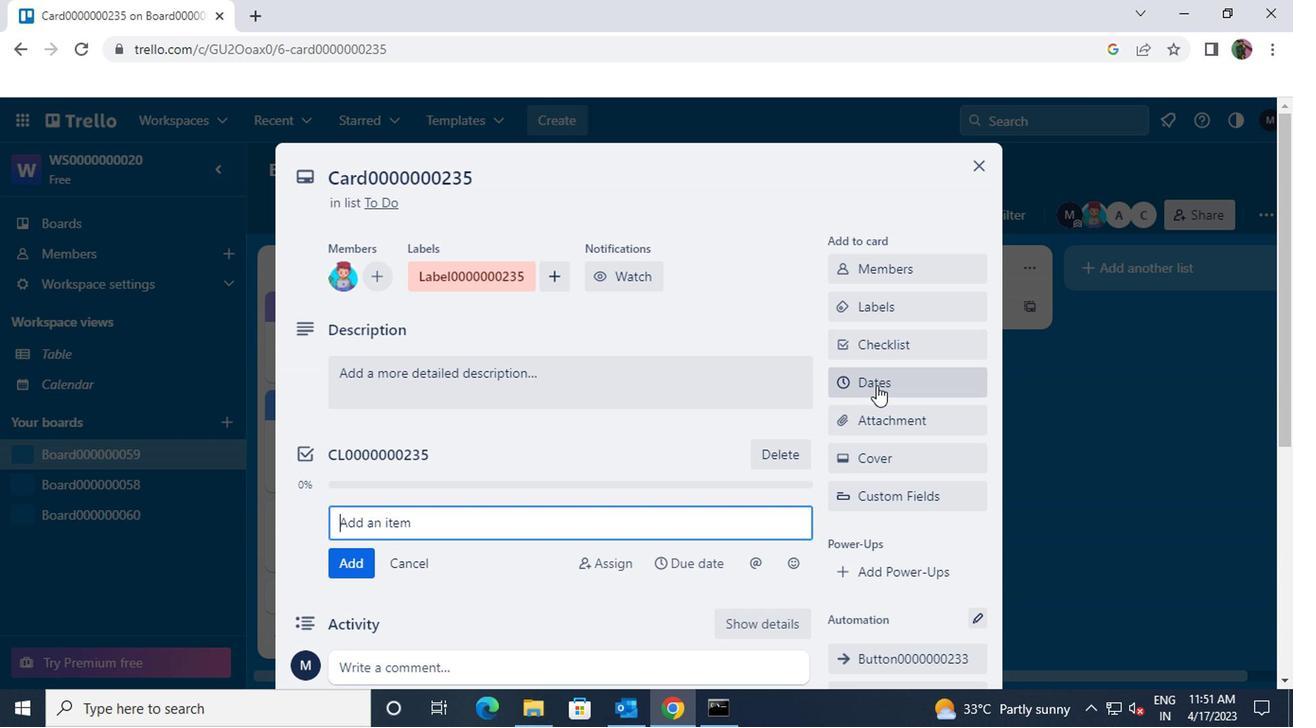 
Action: Mouse pressed left at (872, 384)
Screenshot: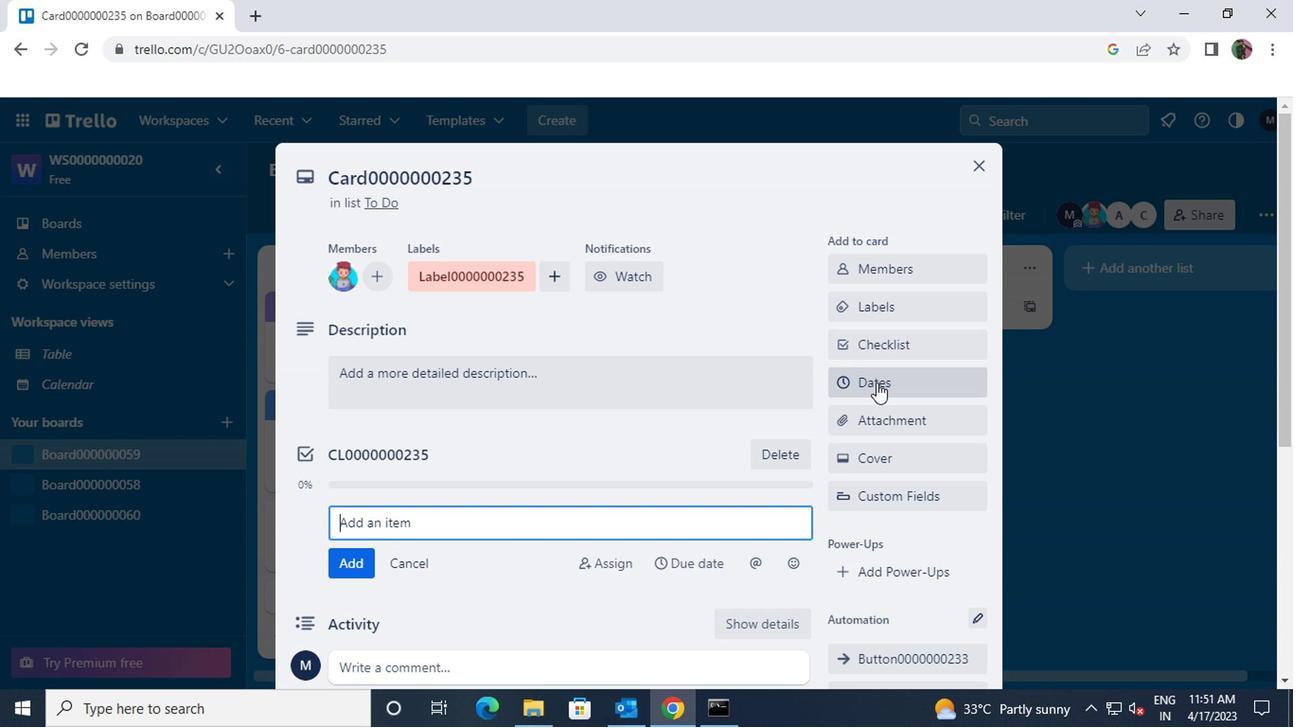 
Action: Mouse moved to (1082, 207)
Screenshot: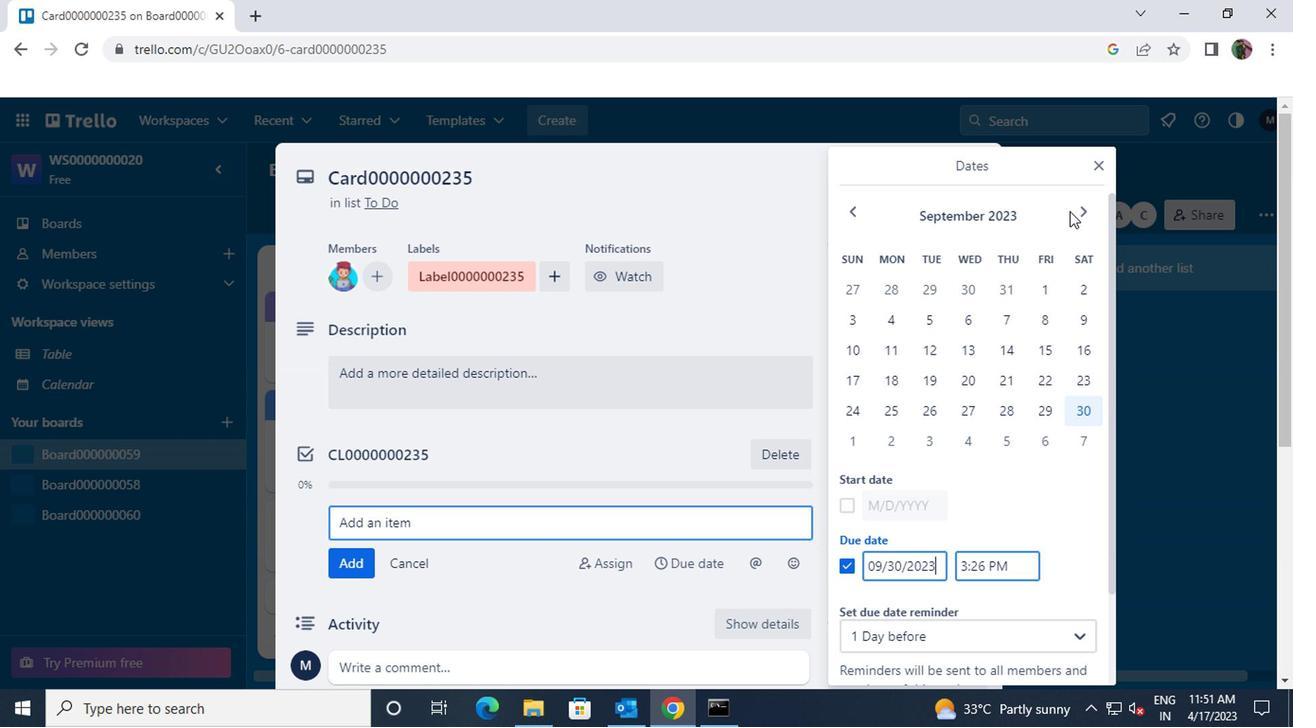 
Action: Mouse pressed left at (1082, 207)
Screenshot: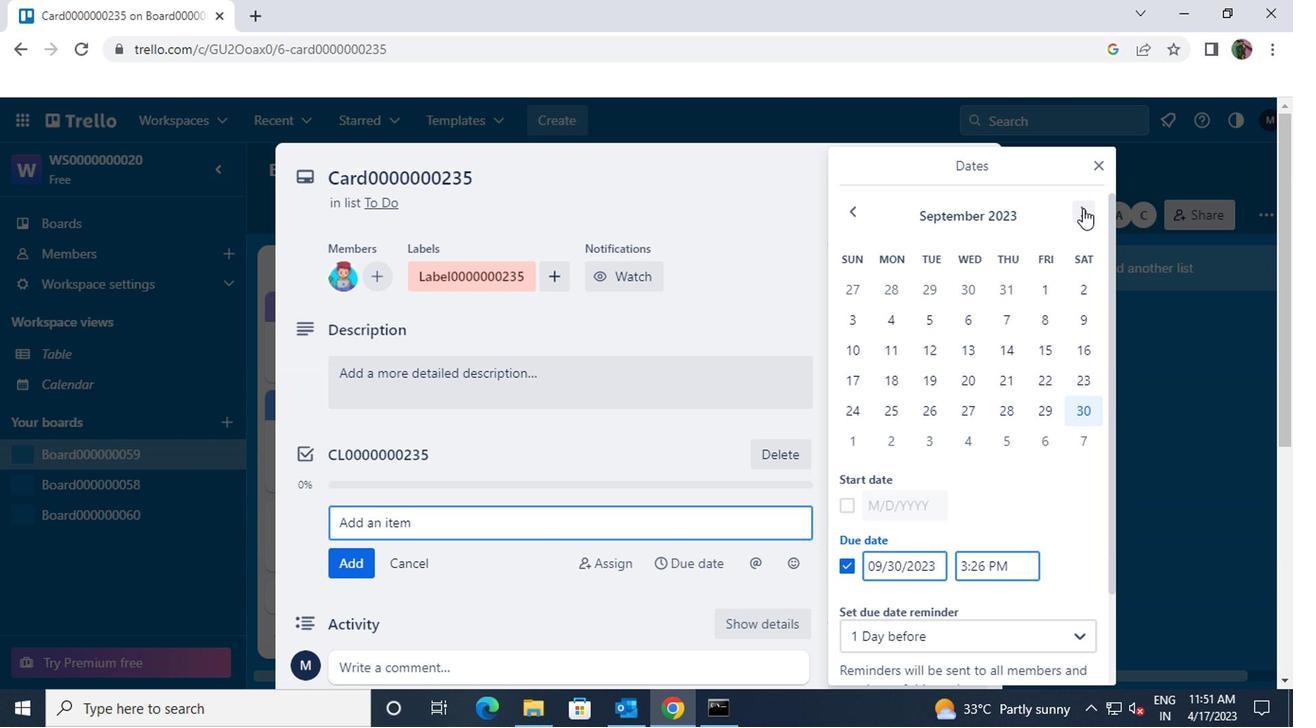 
Action: Mouse moved to (843, 291)
Screenshot: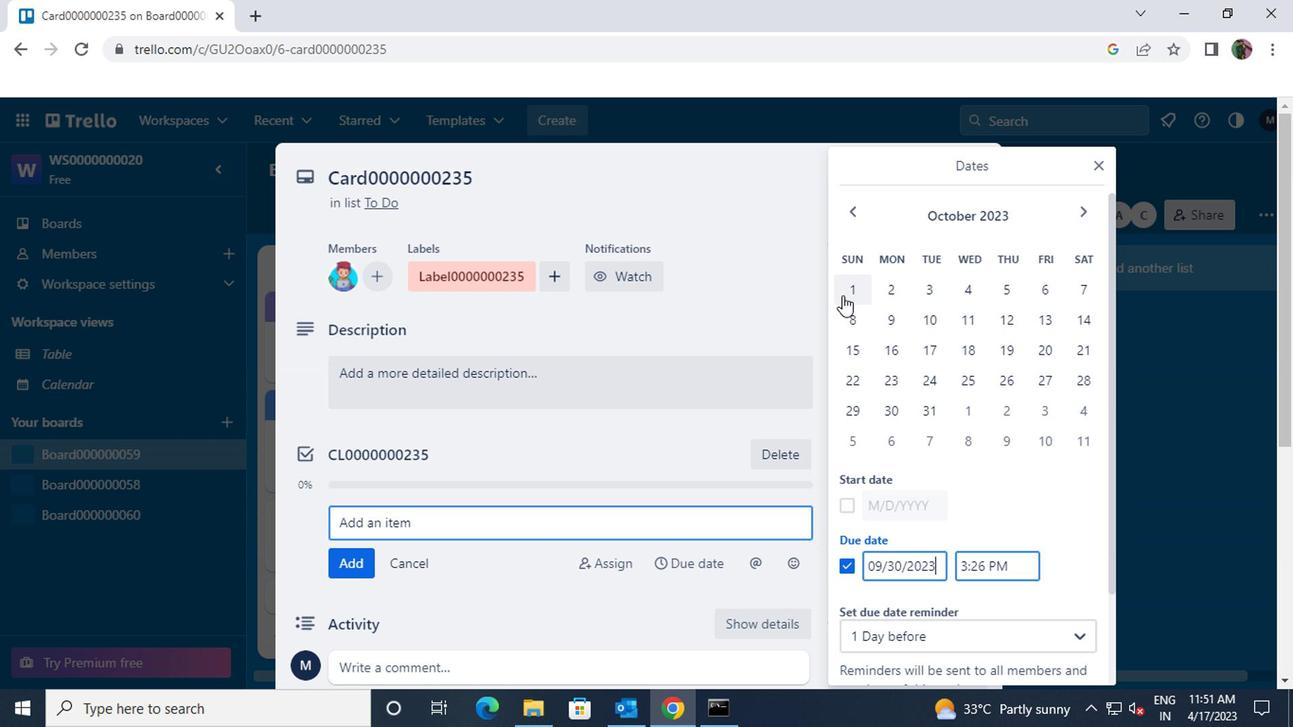 
Action: Mouse pressed left at (843, 291)
Screenshot: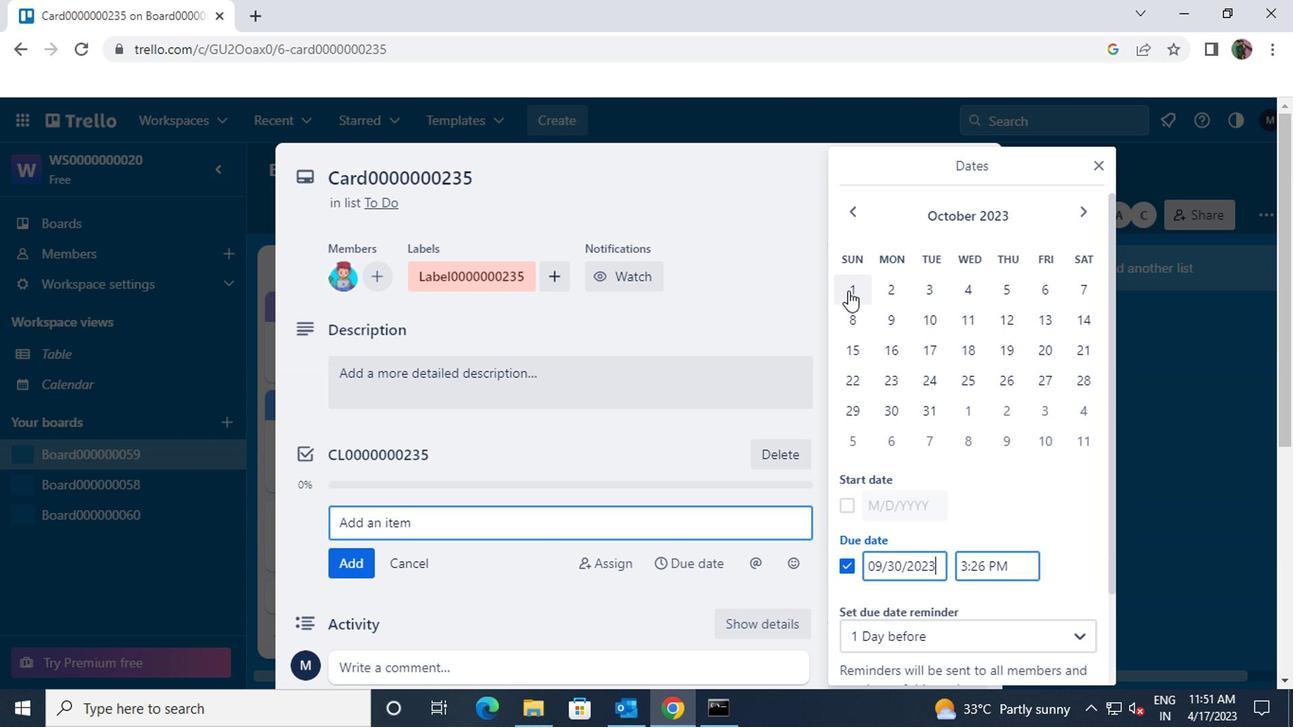 
Action: Mouse moved to (921, 402)
Screenshot: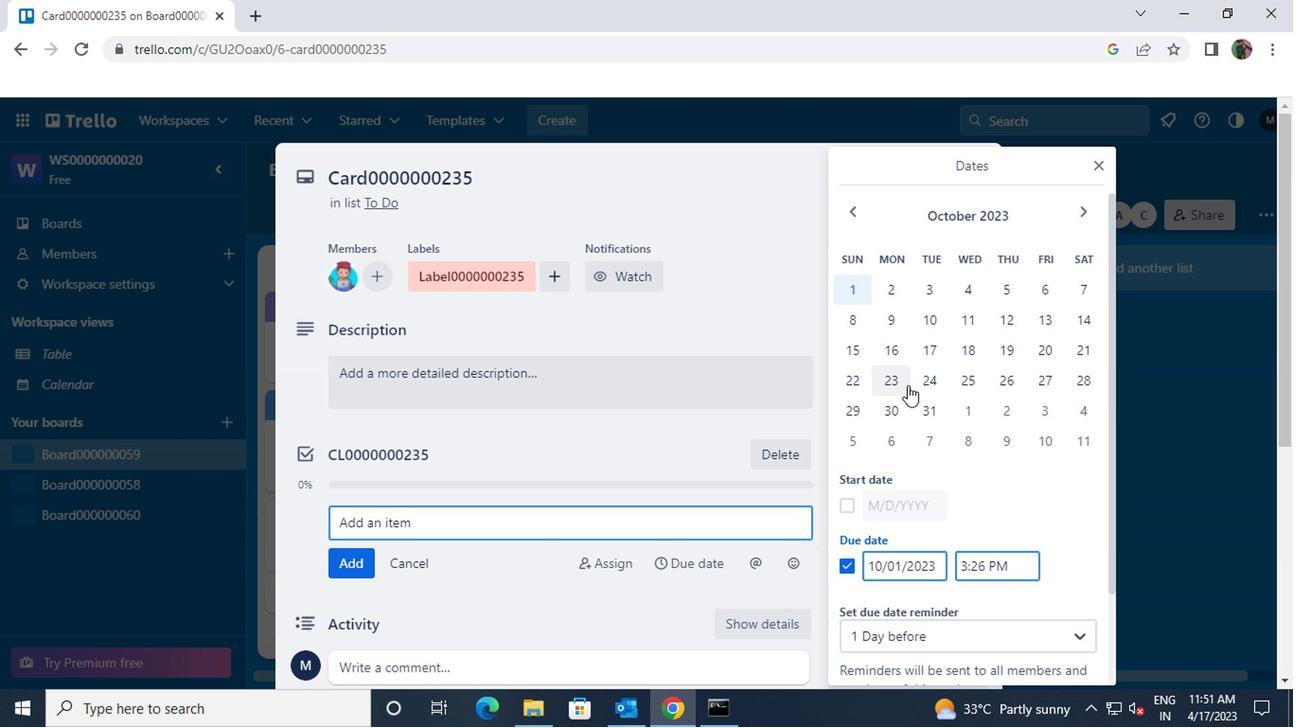 
Action: Mouse pressed left at (921, 402)
Screenshot: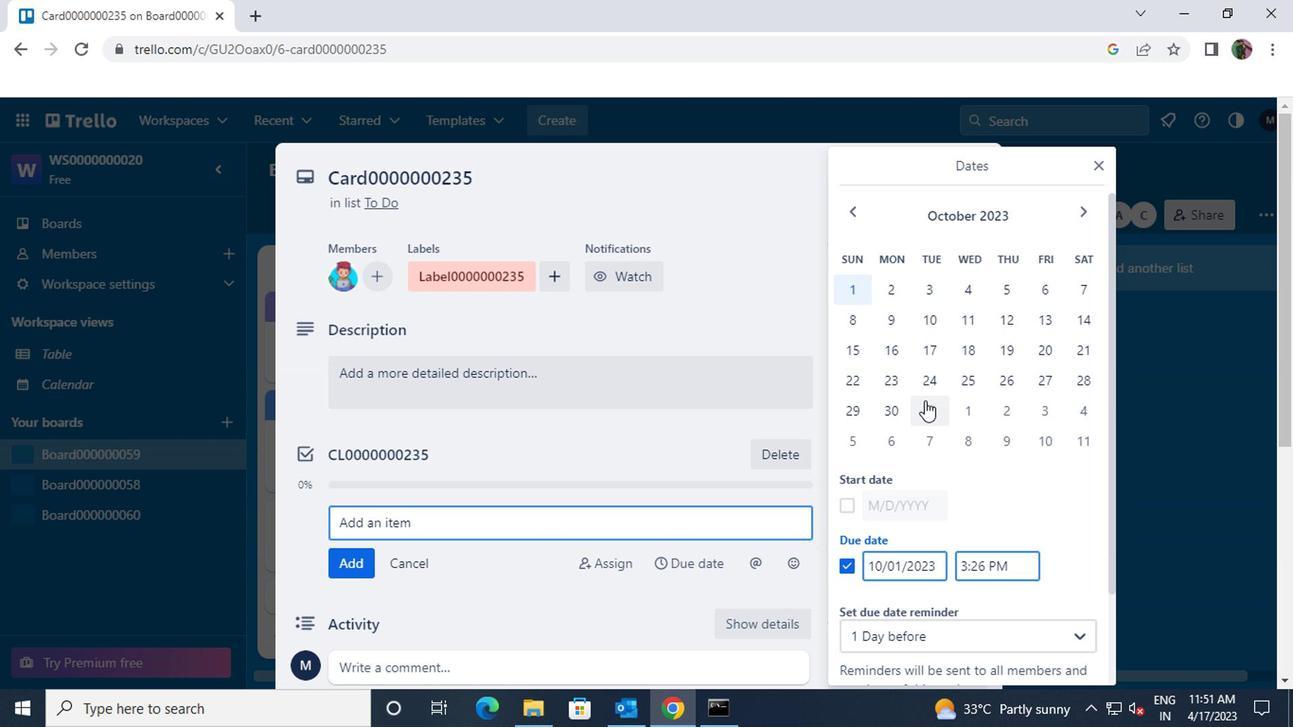 
Action: Mouse moved to (923, 402)
Screenshot: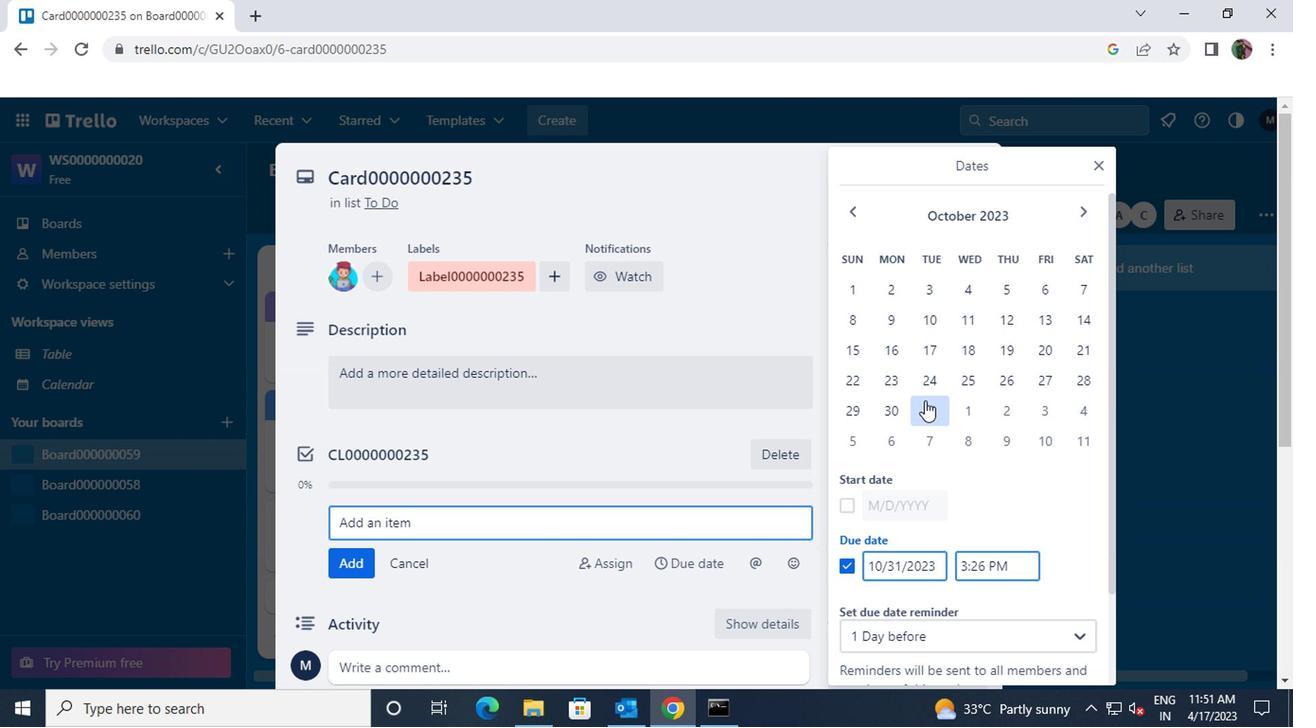 
Action: Mouse scrolled (923, 401) with delta (0, 0)
Screenshot: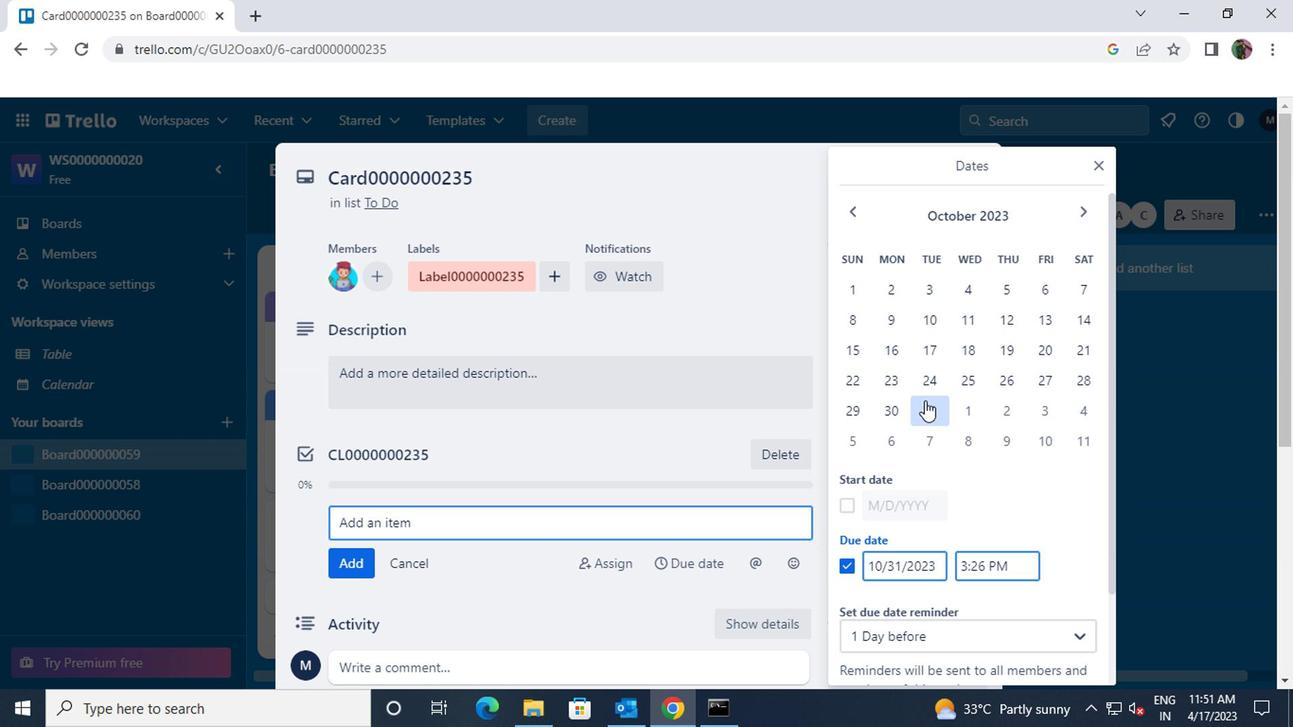 
Action: Mouse scrolled (923, 401) with delta (0, 0)
Screenshot: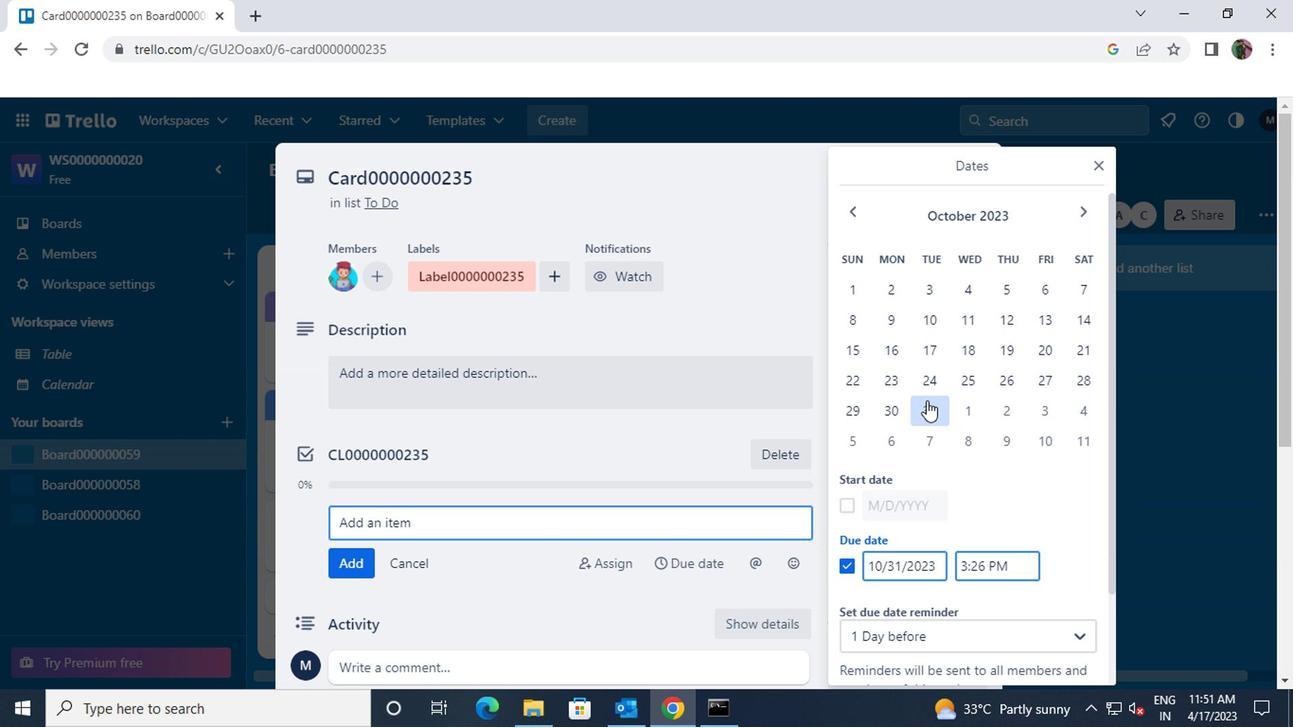 
Action: Mouse scrolled (923, 401) with delta (0, 0)
Screenshot: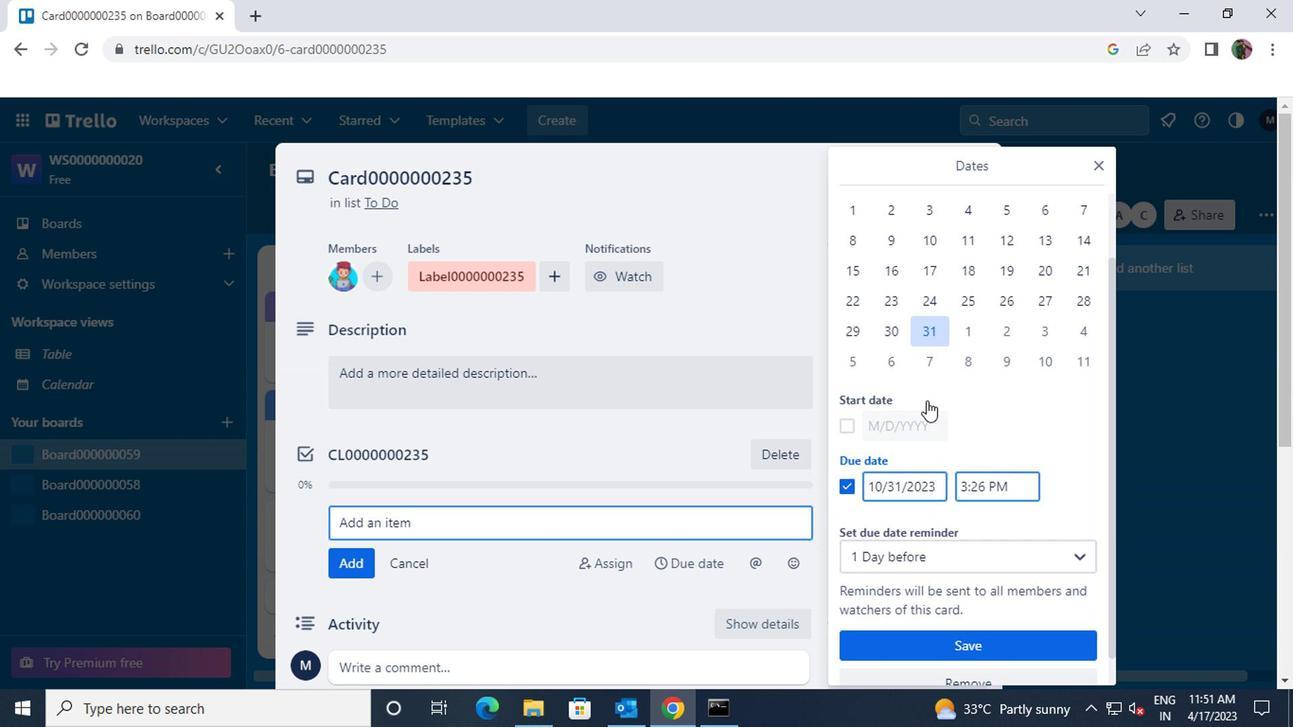 
Action: Mouse moved to (1025, 619)
Screenshot: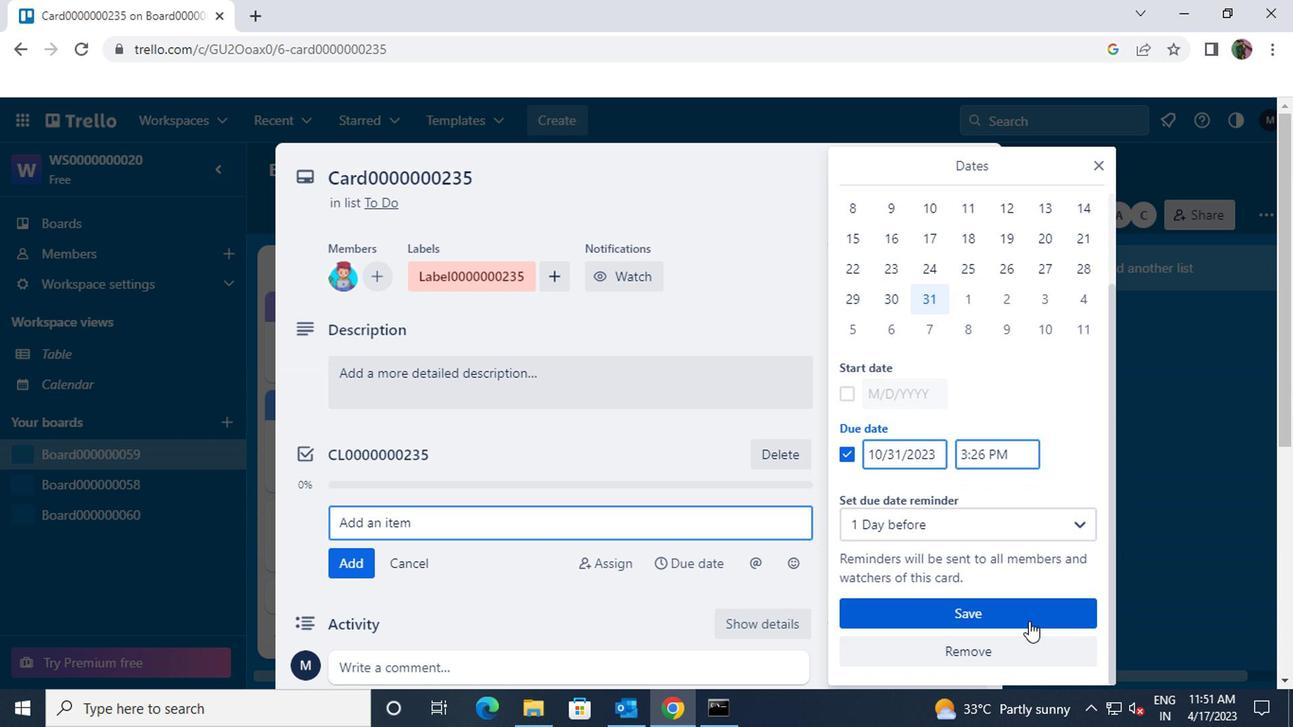 
Action: Mouse pressed left at (1025, 619)
Screenshot: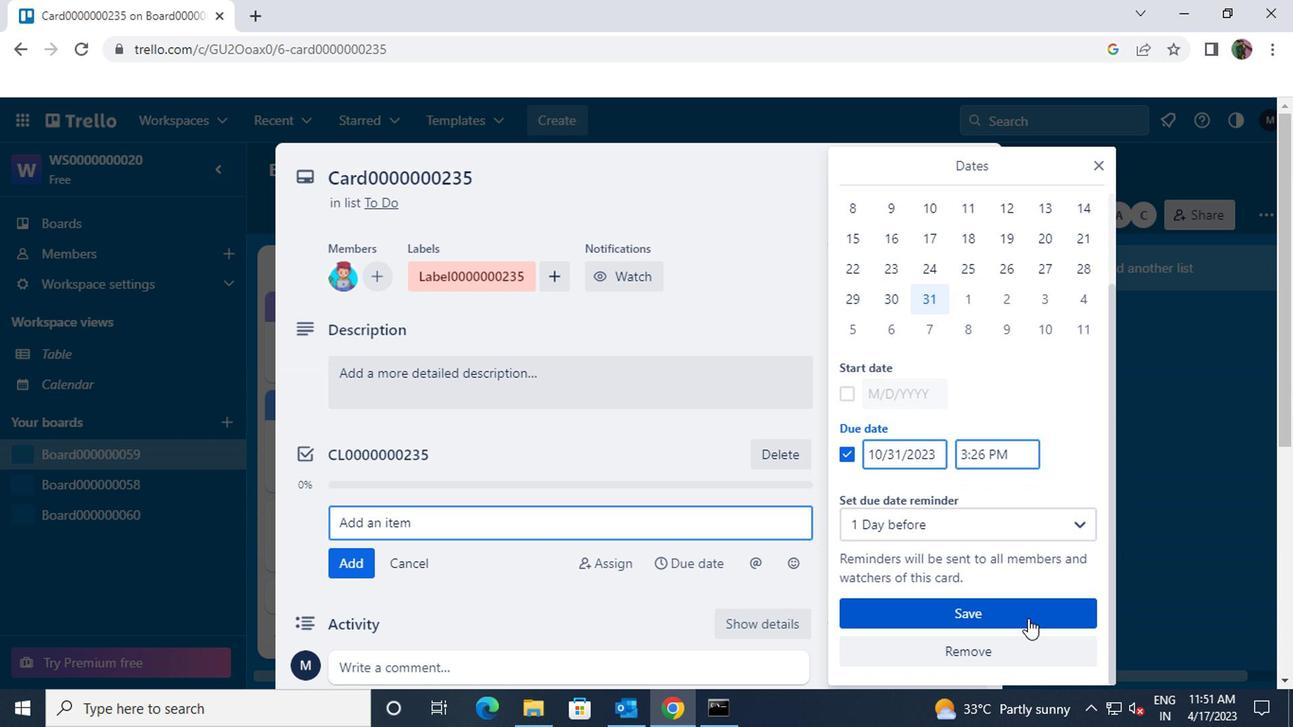 
